 Task: Find connections with filter location Kishanganj with filter topic #creativitywith filter profile language German with filter current company Monginis Foods Pvt. Ltd. with filter school MVGR College of Engineering with filter industry Savings Institutions with filter service category Corporate Events with filter keywords title Information Security Analyst
Action: Mouse moved to (335, 214)
Screenshot: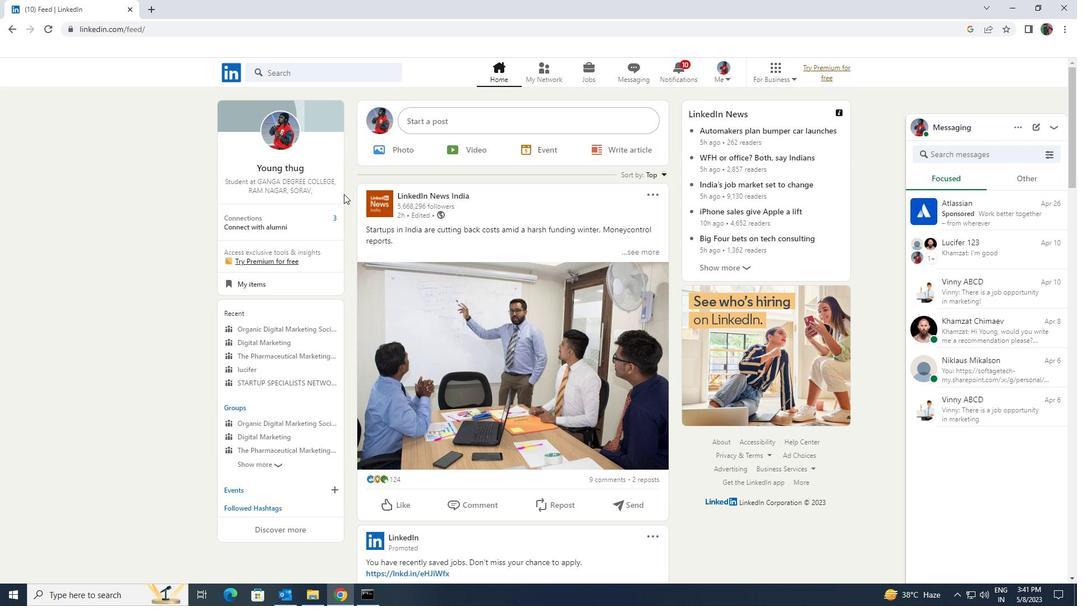 
Action: Mouse pressed left at (335, 214)
Screenshot: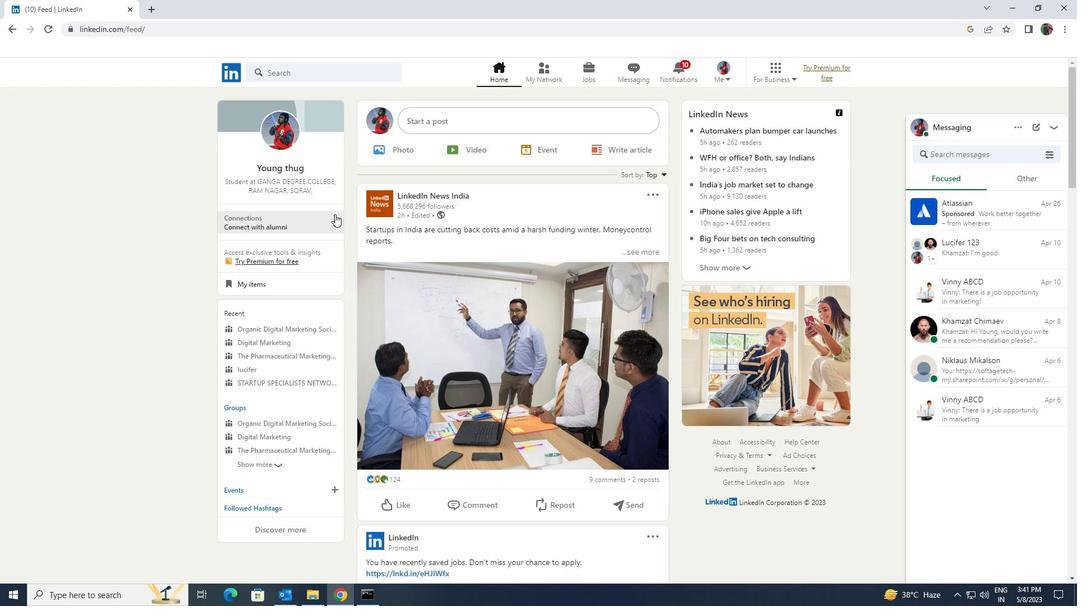 
Action: Mouse moved to (324, 134)
Screenshot: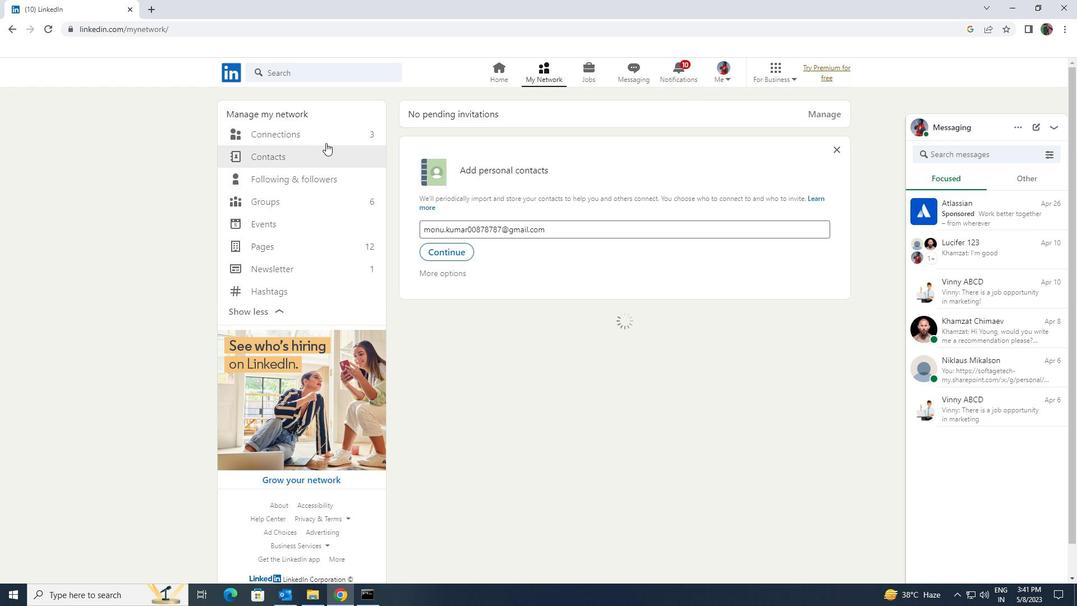 
Action: Mouse pressed left at (324, 134)
Screenshot: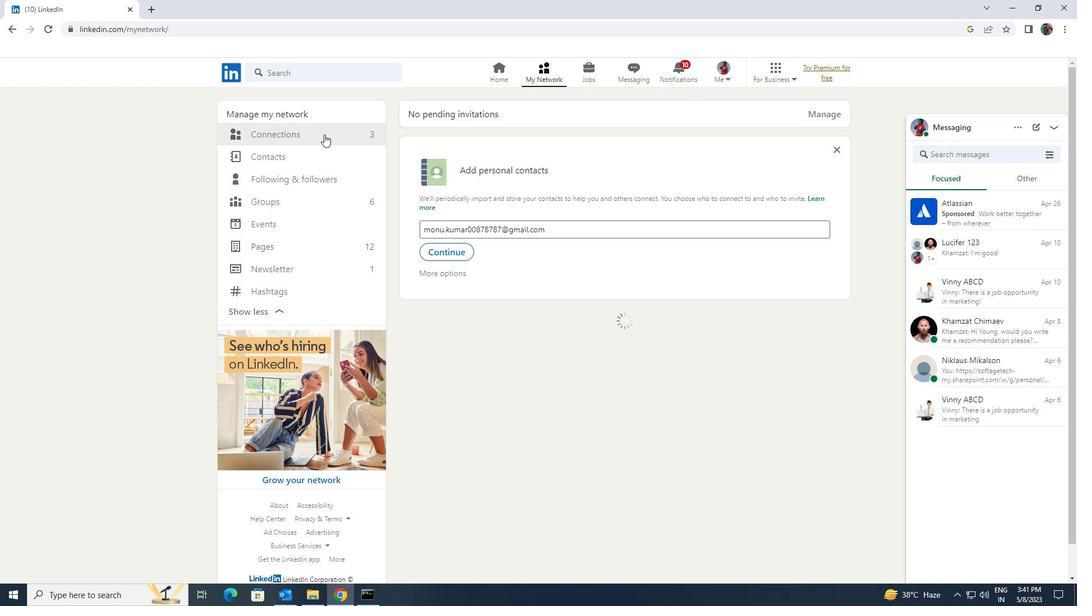 
Action: Mouse moved to (602, 130)
Screenshot: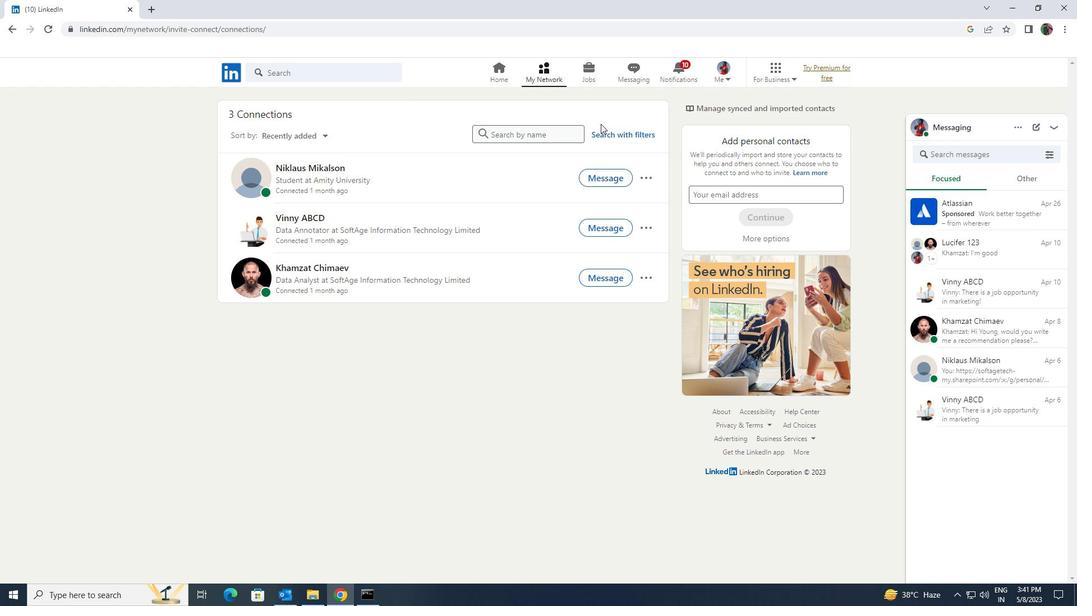 
Action: Mouse pressed left at (602, 130)
Screenshot: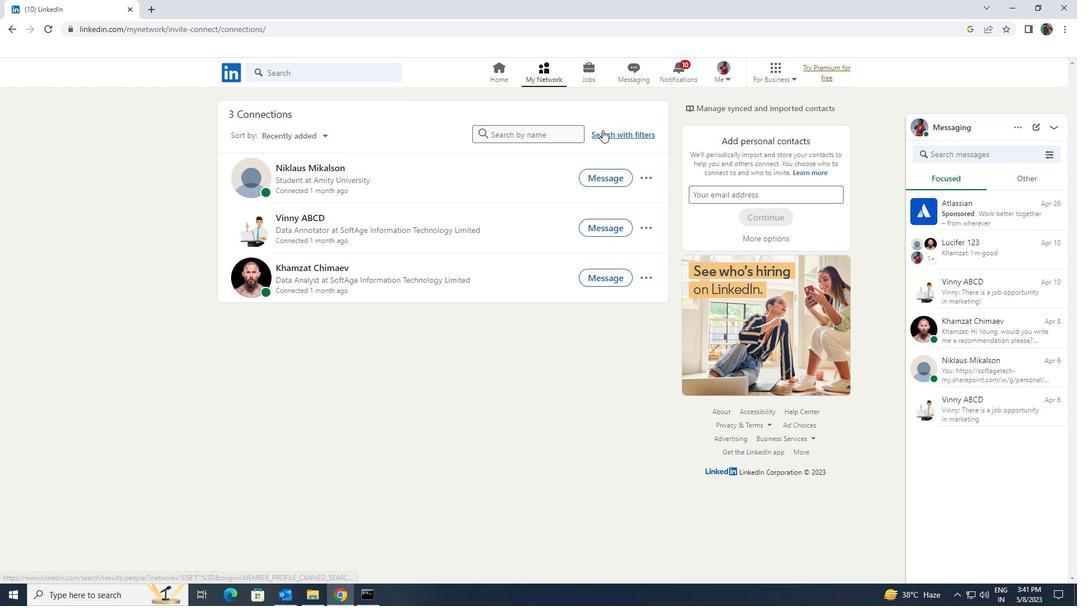 
Action: Mouse moved to (575, 106)
Screenshot: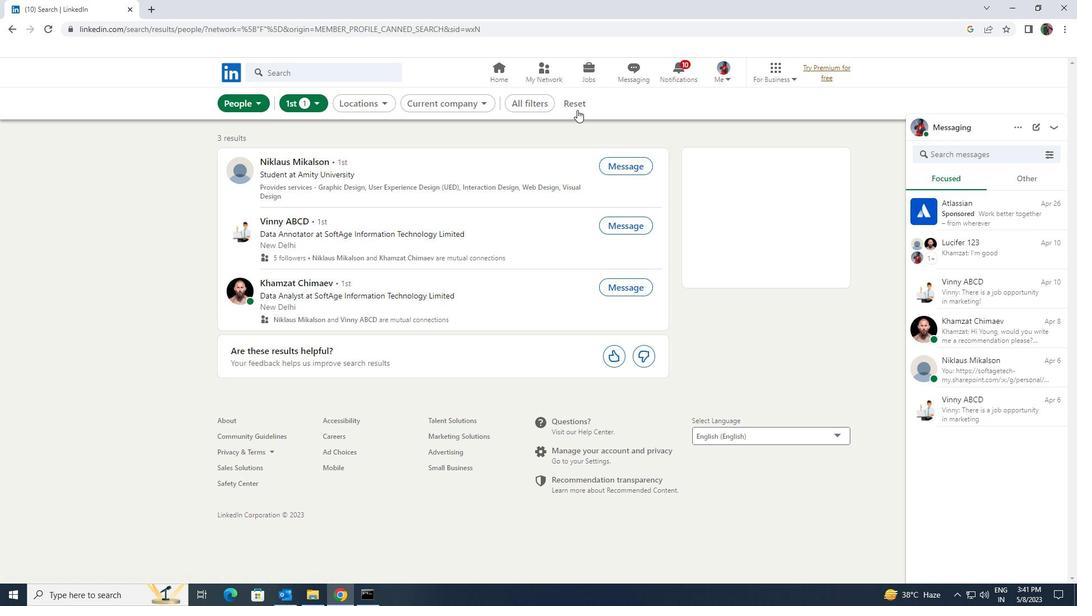 
Action: Mouse pressed left at (575, 106)
Screenshot: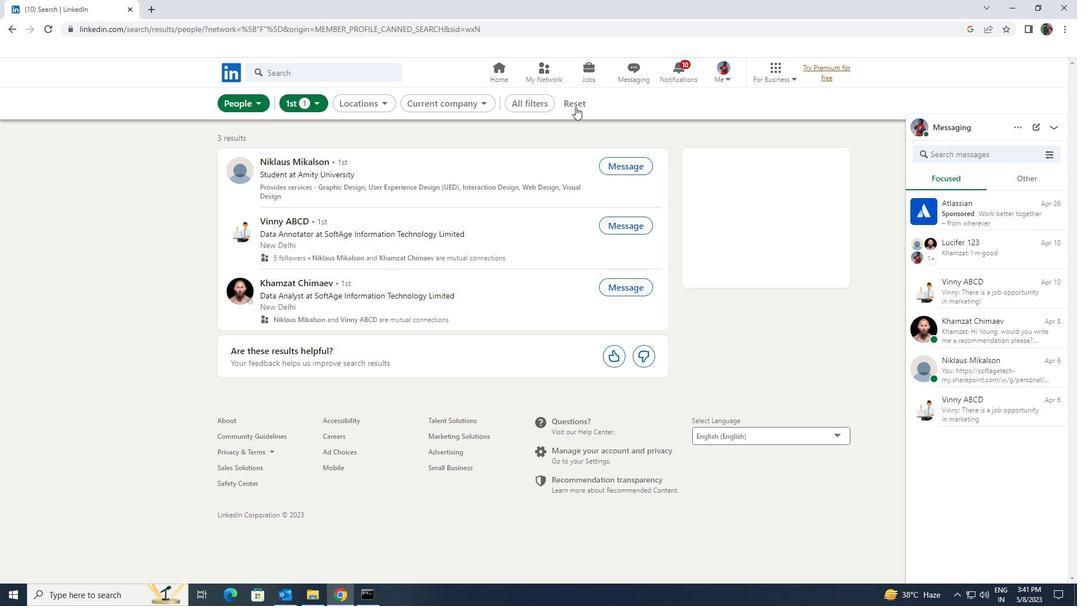
Action: Mouse moved to (557, 103)
Screenshot: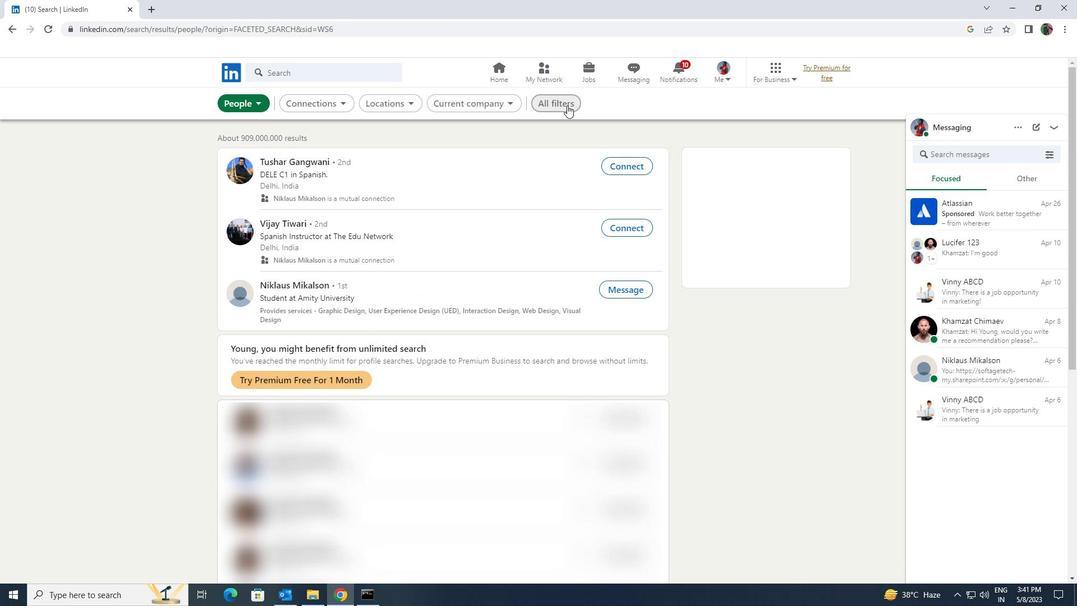 
Action: Mouse pressed left at (557, 103)
Screenshot: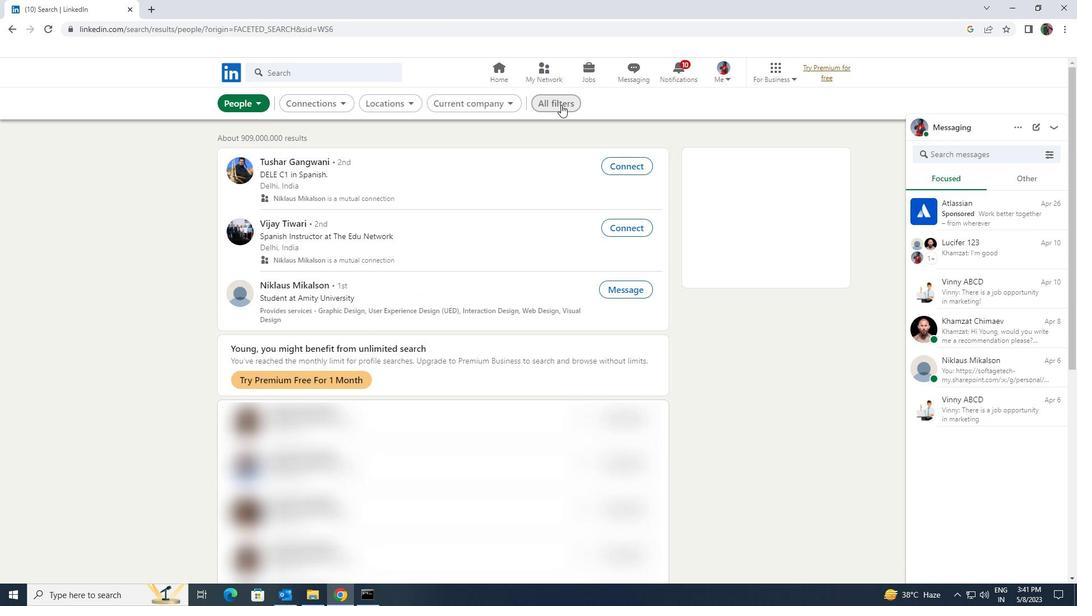 
Action: Mouse moved to (944, 444)
Screenshot: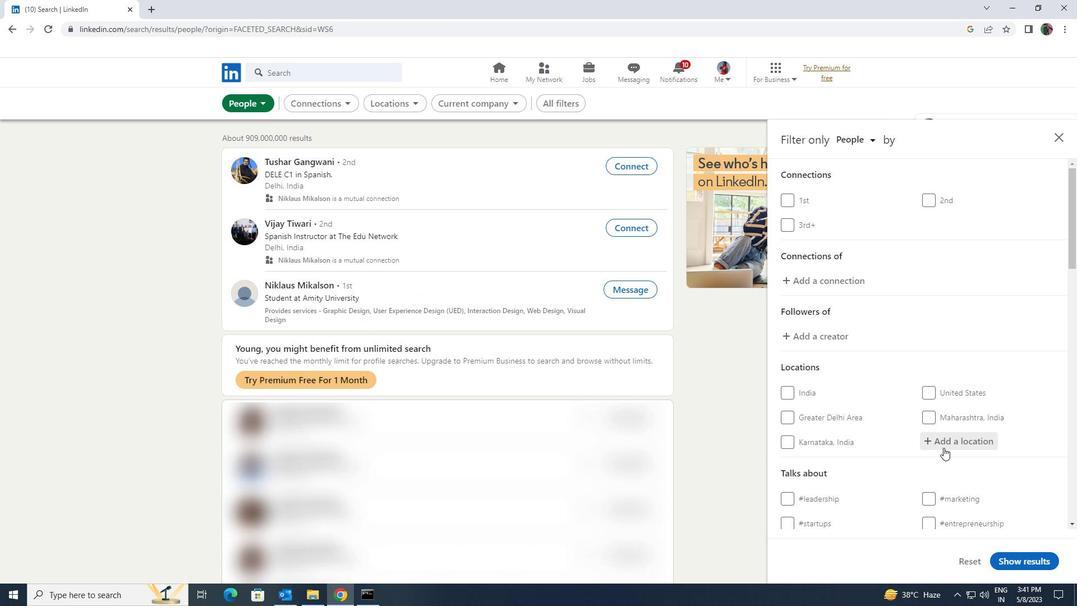 
Action: Mouse pressed left at (944, 444)
Screenshot: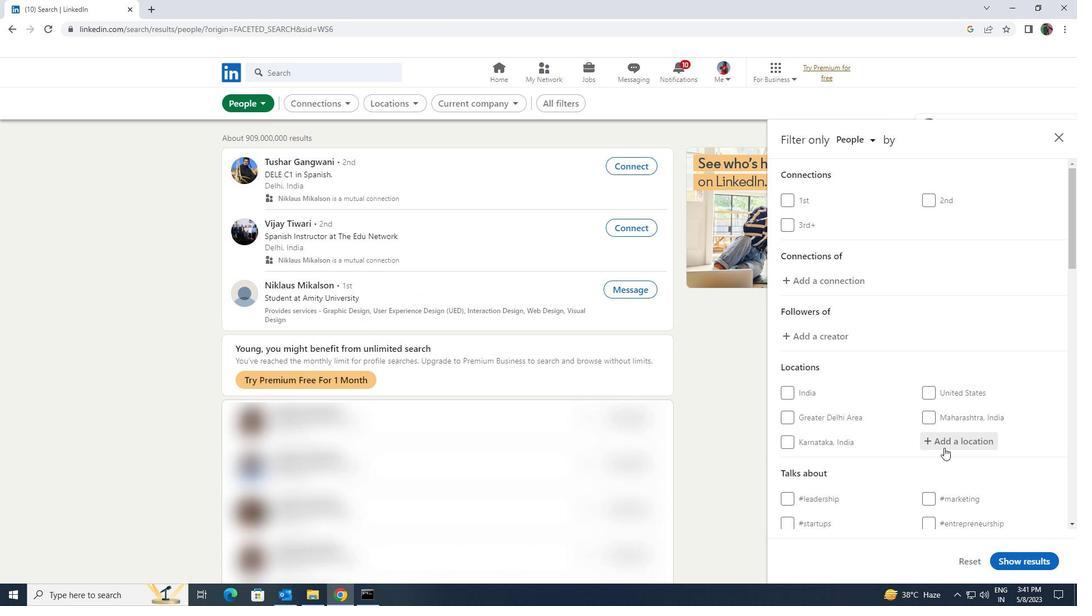 
Action: Key pressed <Key.shift>KISHANGANJ
Screenshot: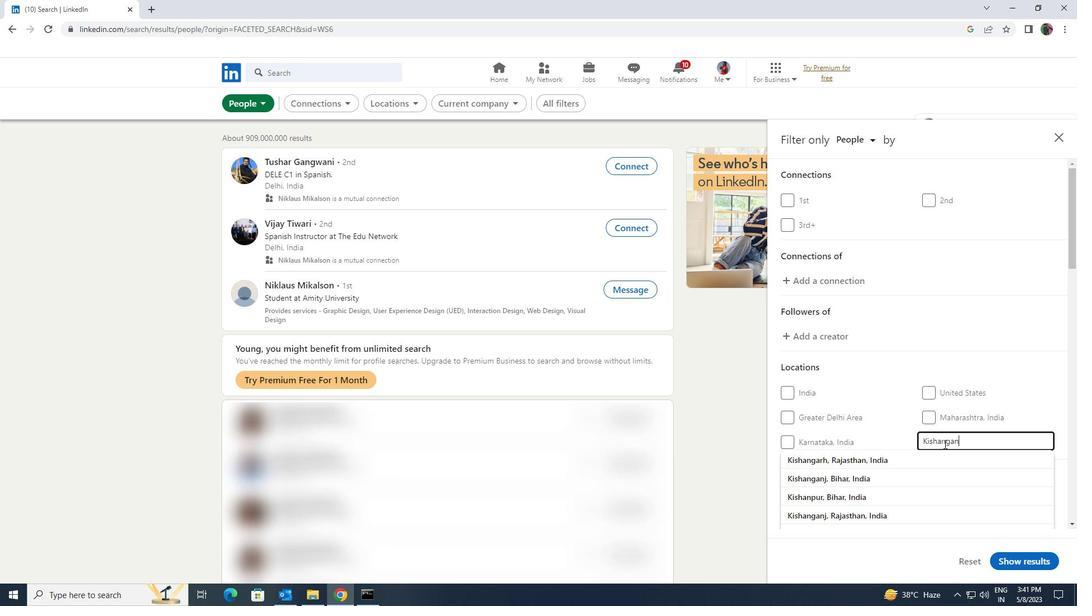 
Action: Mouse moved to (941, 456)
Screenshot: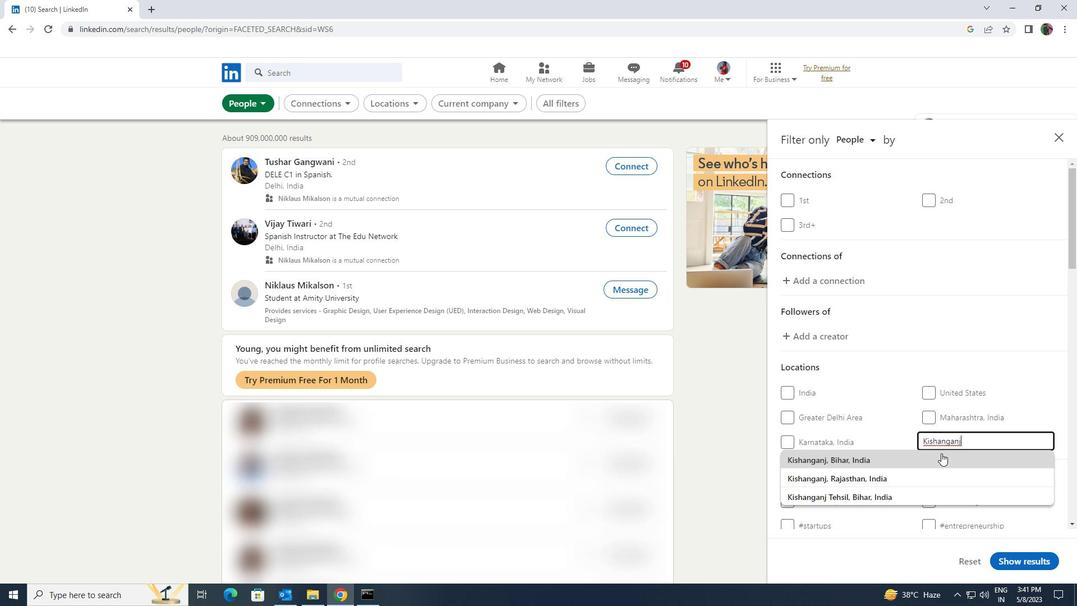 
Action: Mouse pressed left at (941, 456)
Screenshot: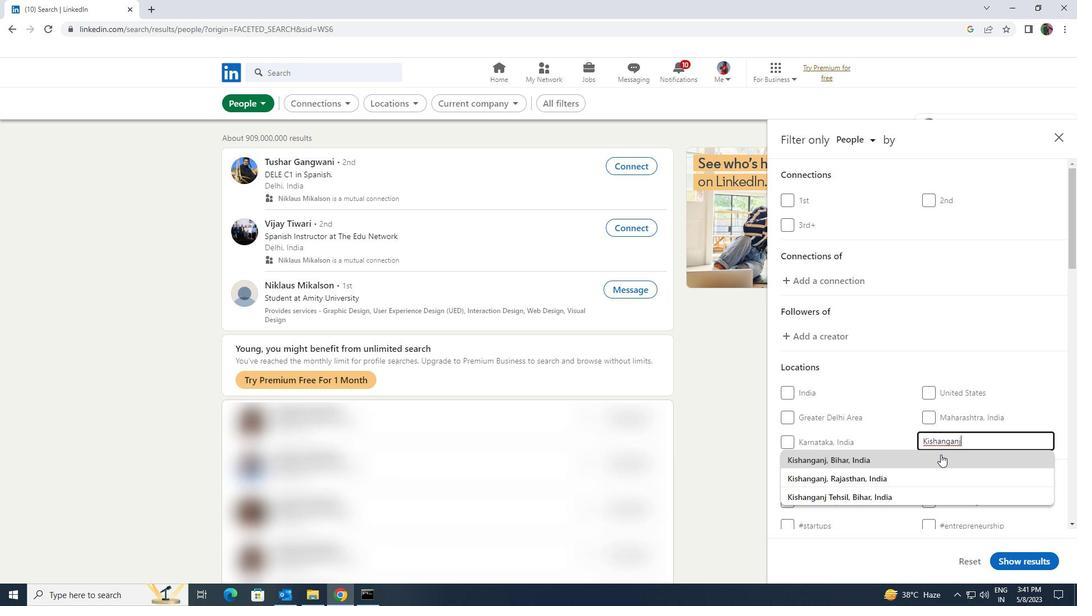 
Action: Mouse scrolled (941, 455) with delta (0, 0)
Screenshot: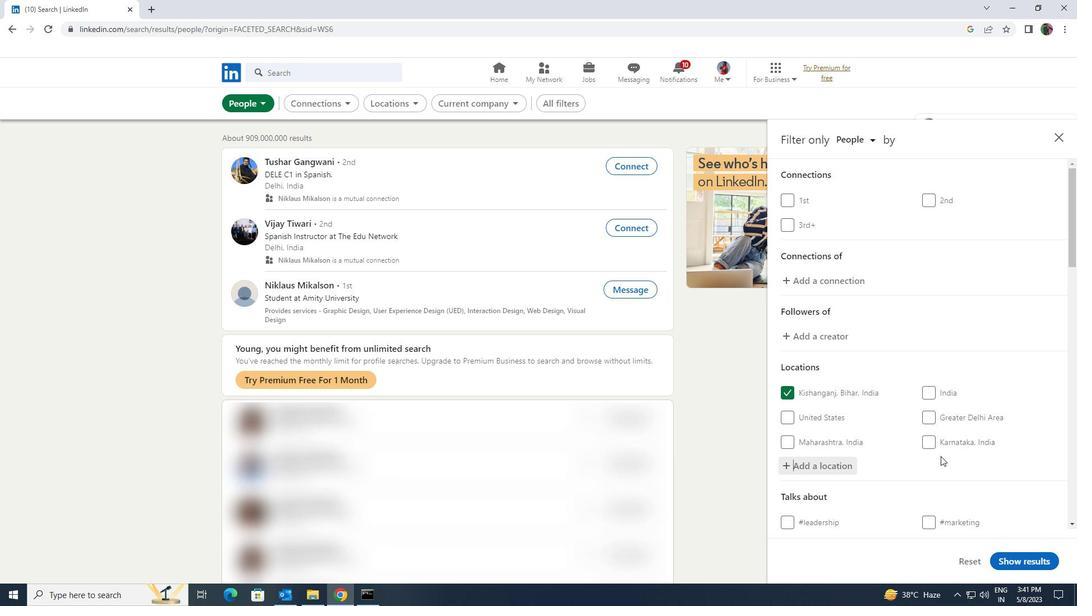 
Action: Mouse scrolled (941, 455) with delta (0, 0)
Screenshot: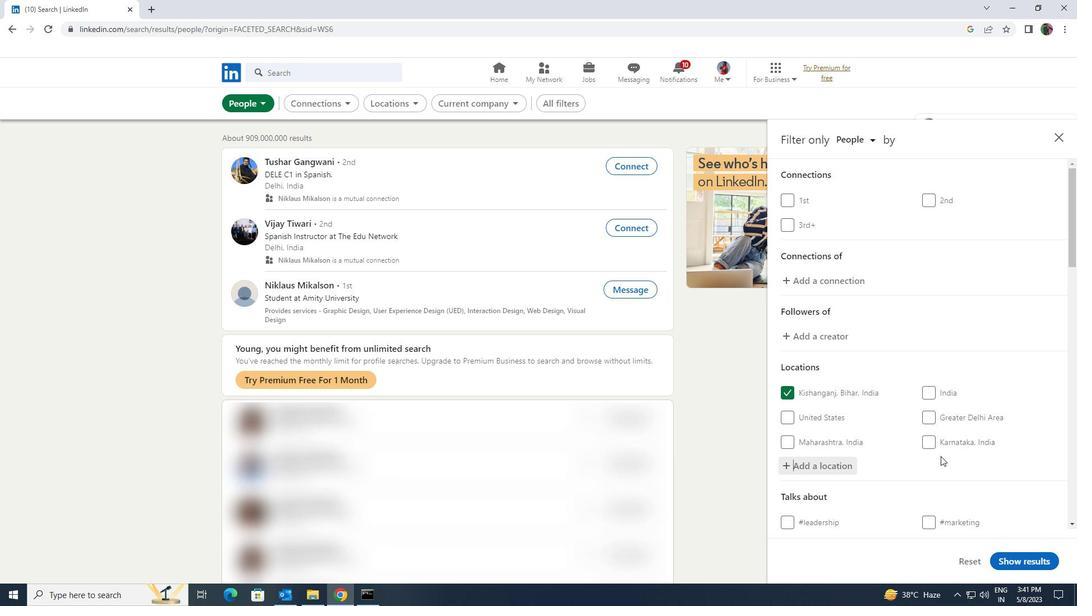
Action: Mouse scrolled (941, 455) with delta (0, 0)
Screenshot: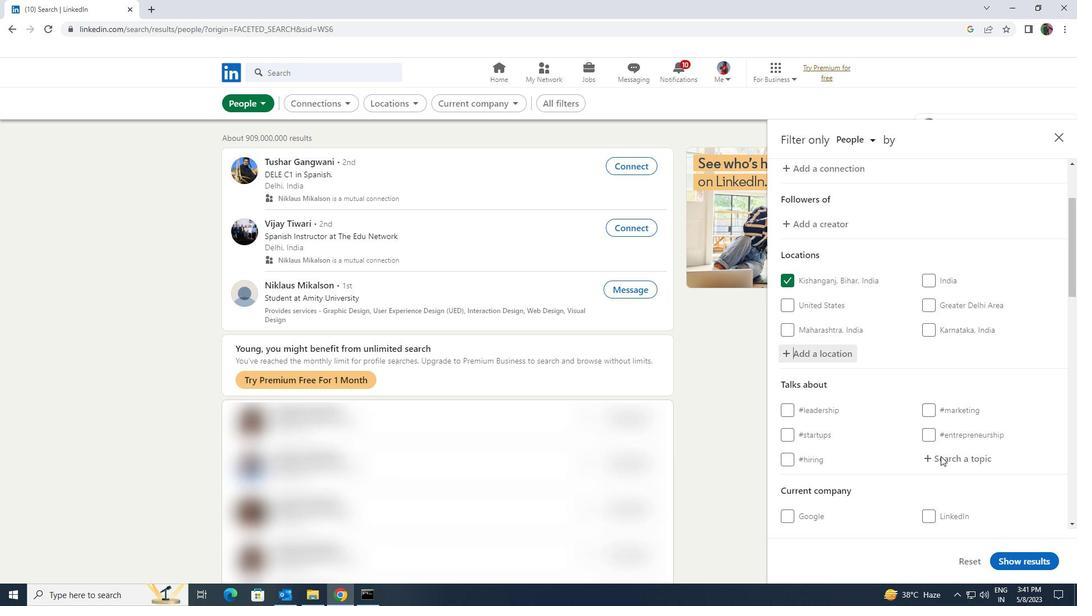 
Action: Mouse scrolled (941, 455) with delta (0, 0)
Screenshot: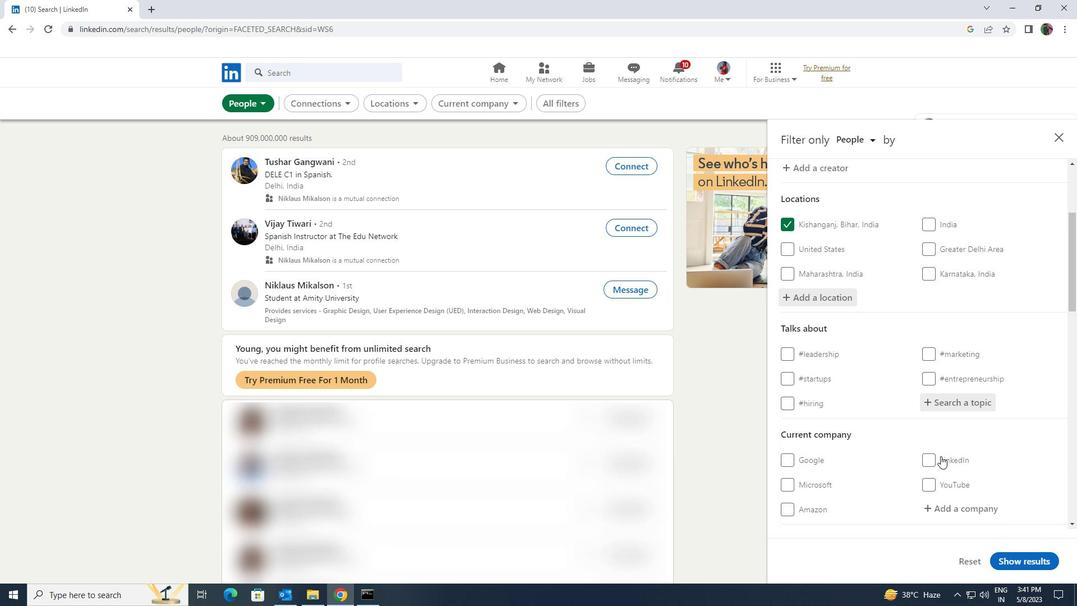 
Action: Mouse moved to (946, 339)
Screenshot: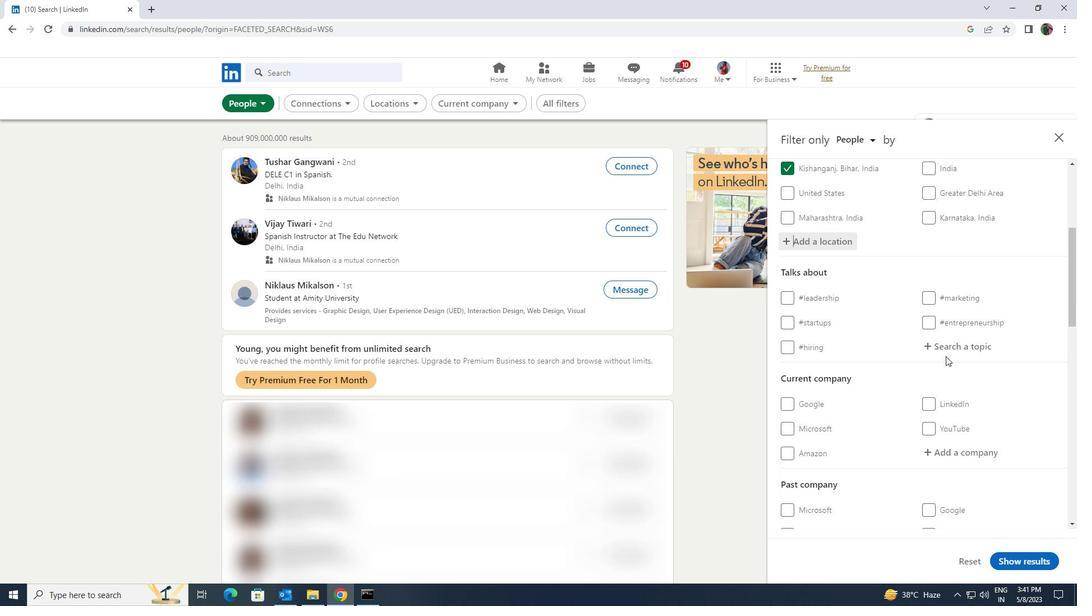 
Action: Mouse pressed left at (946, 339)
Screenshot: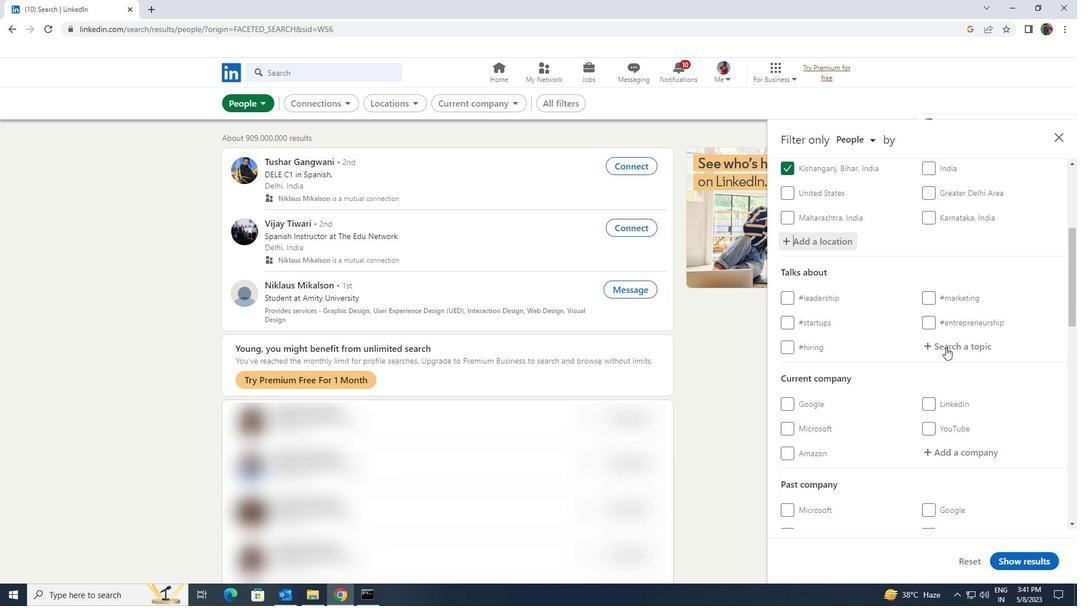 
Action: Key pressed <Key.shift>CREATIVITY
Screenshot: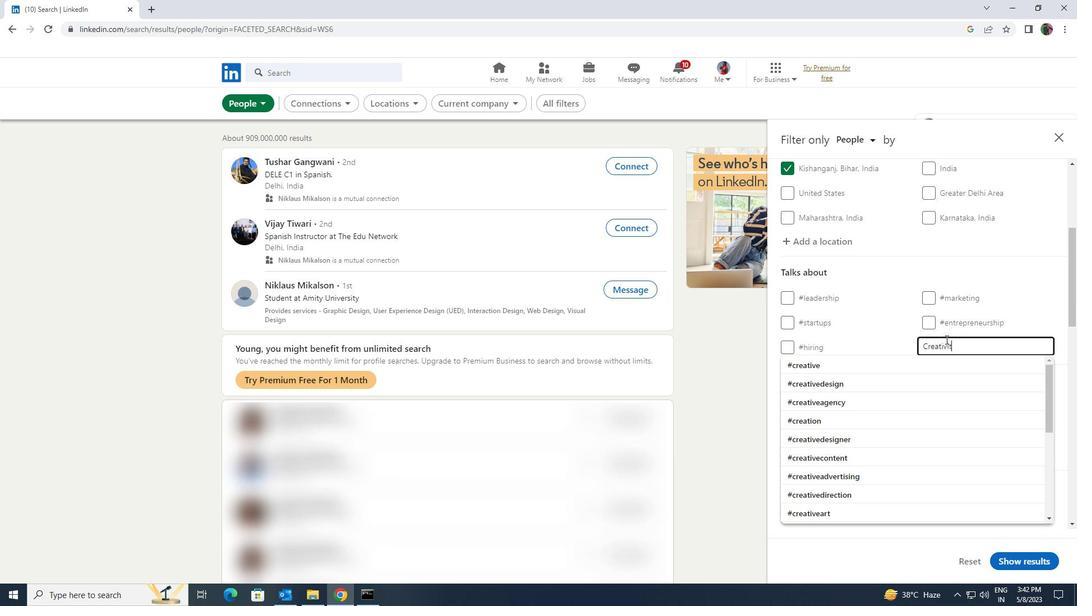 
Action: Mouse moved to (942, 358)
Screenshot: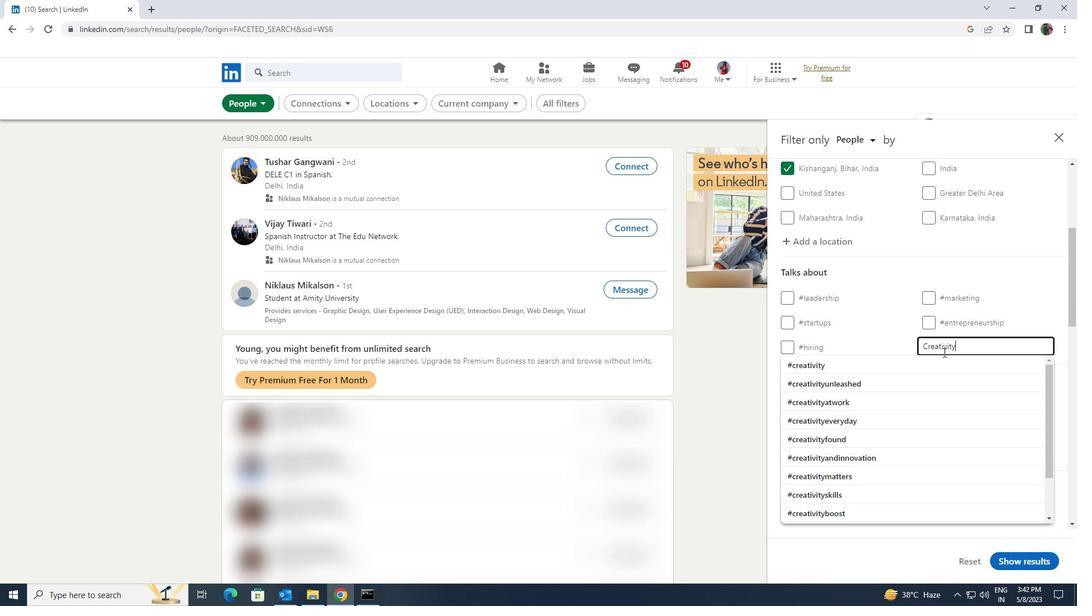 
Action: Mouse pressed left at (942, 358)
Screenshot: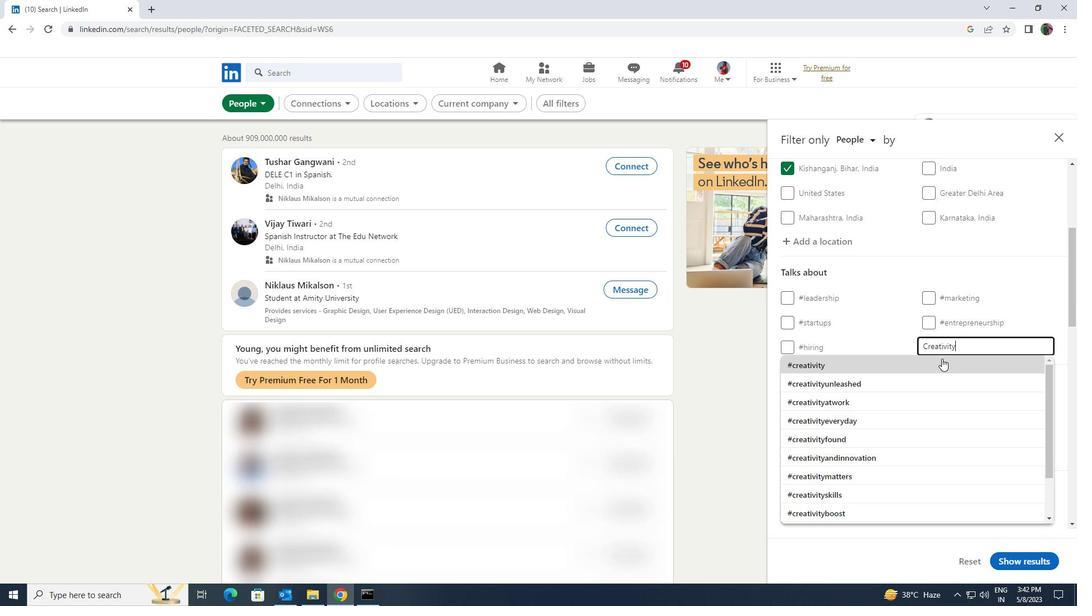 
Action: Mouse scrolled (942, 358) with delta (0, 0)
Screenshot: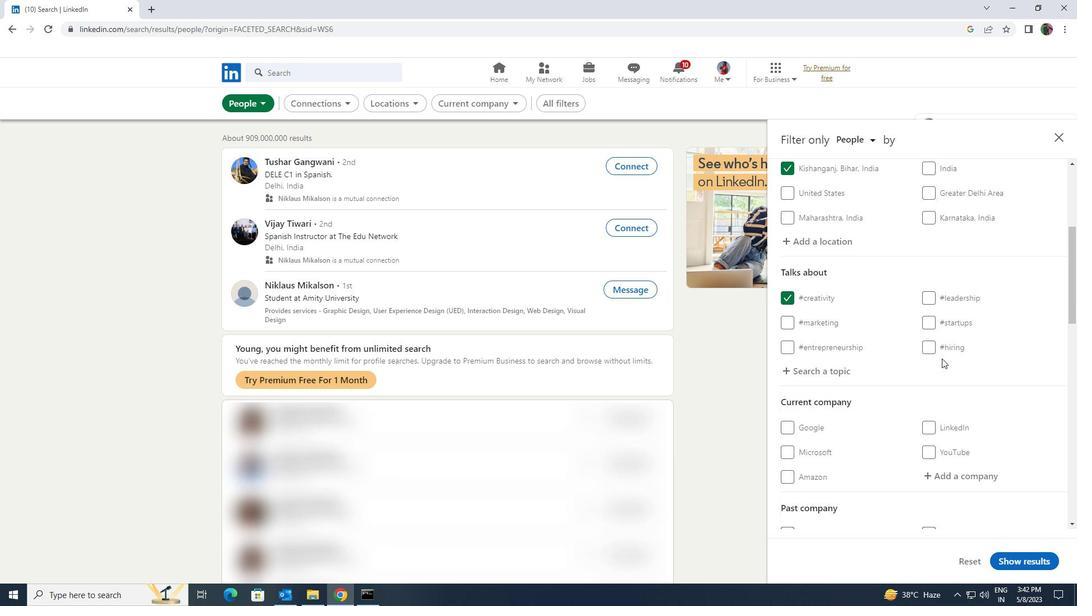 
Action: Mouse scrolled (942, 358) with delta (0, 0)
Screenshot: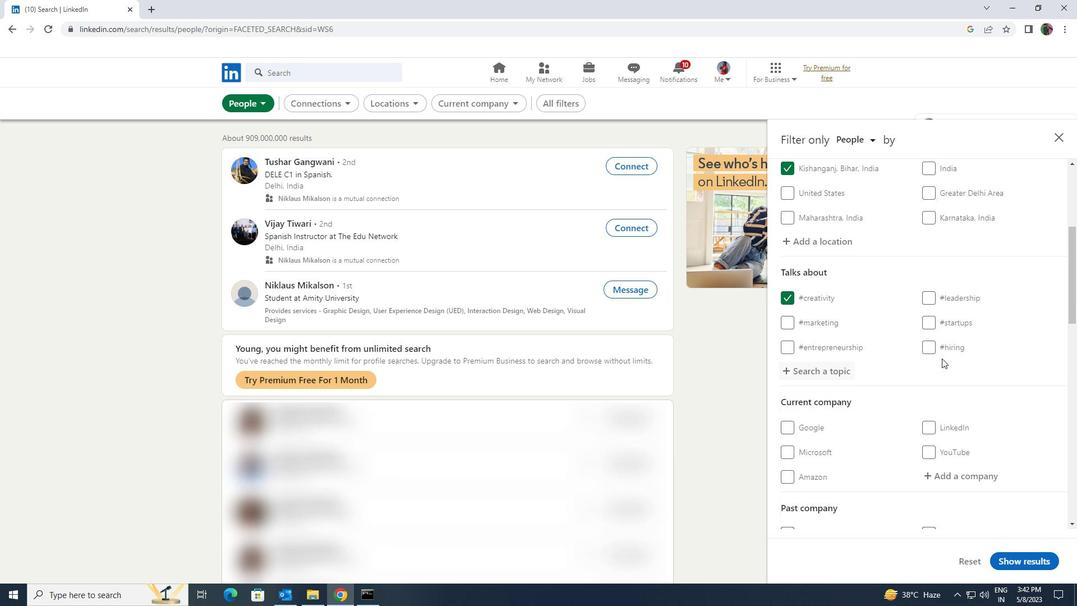 
Action: Mouse scrolled (942, 358) with delta (0, 0)
Screenshot: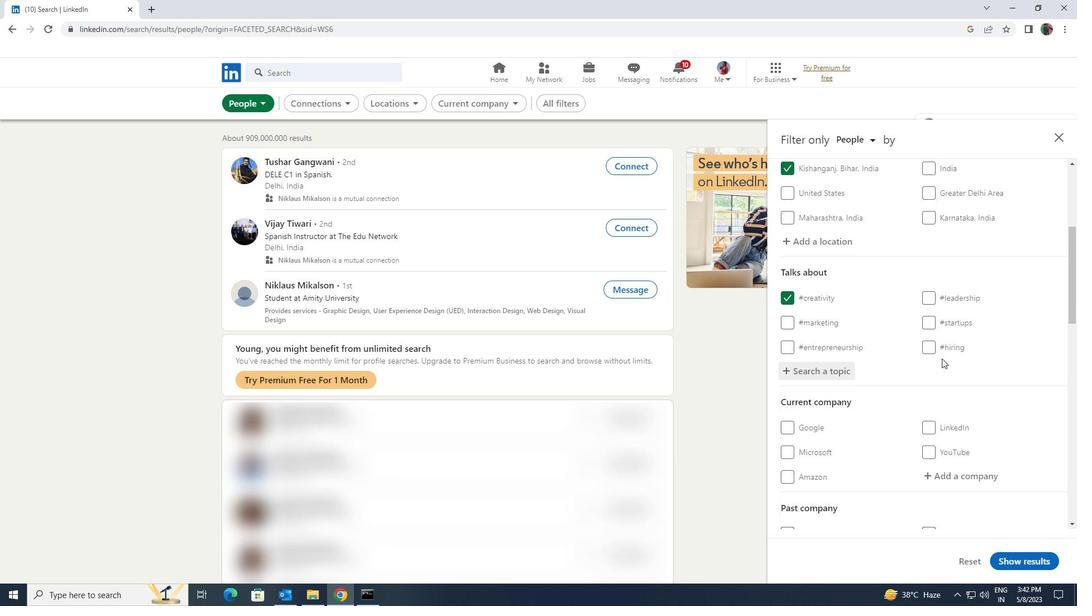 
Action: Mouse scrolled (942, 358) with delta (0, 0)
Screenshot: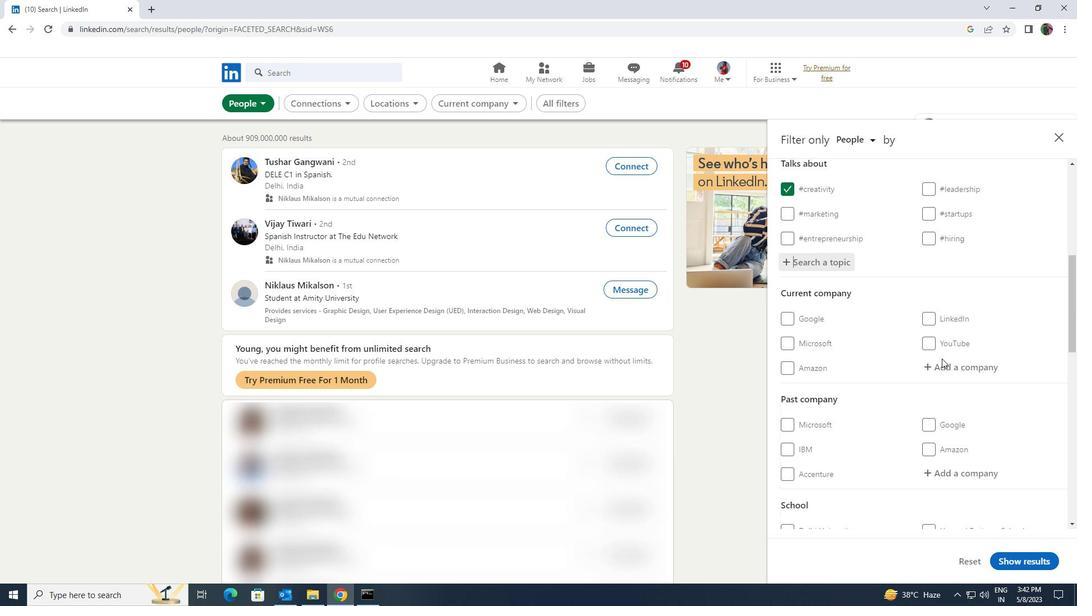 
Action: Mouse scrolled (942, 358) with delta (0, 0)
Screenshot: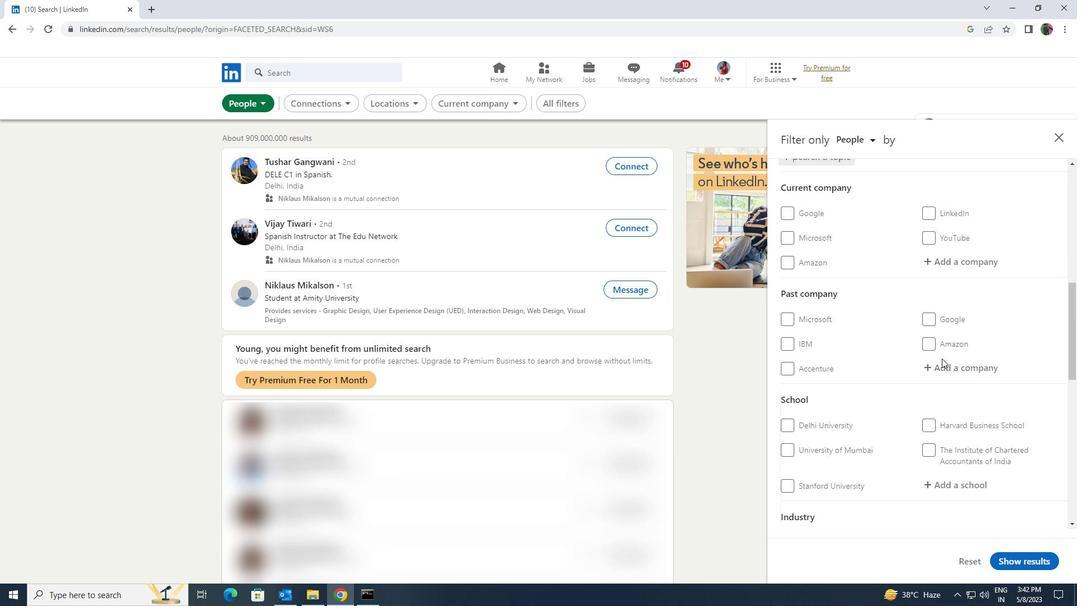
Action: Mouse scrolled (942, 358) with delta (0, 0)
Screenshot: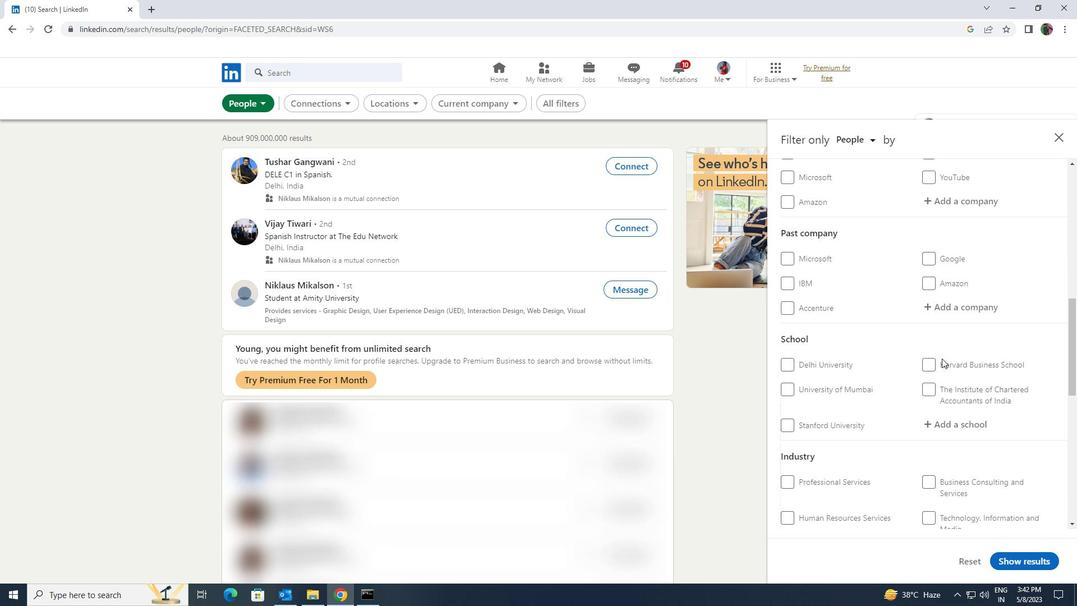 
Action: Mouse scrolled (942, 358) with delta (0, 0)
Screenshot: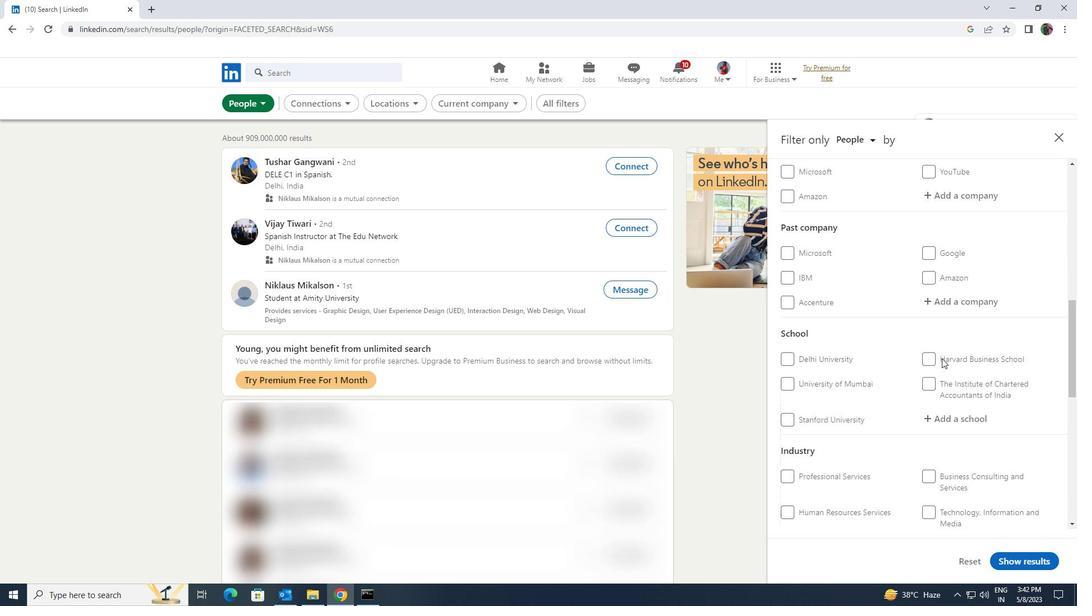 
Action: Mouse scrolled (942, 358) with delta (0, 0)
Screenshot: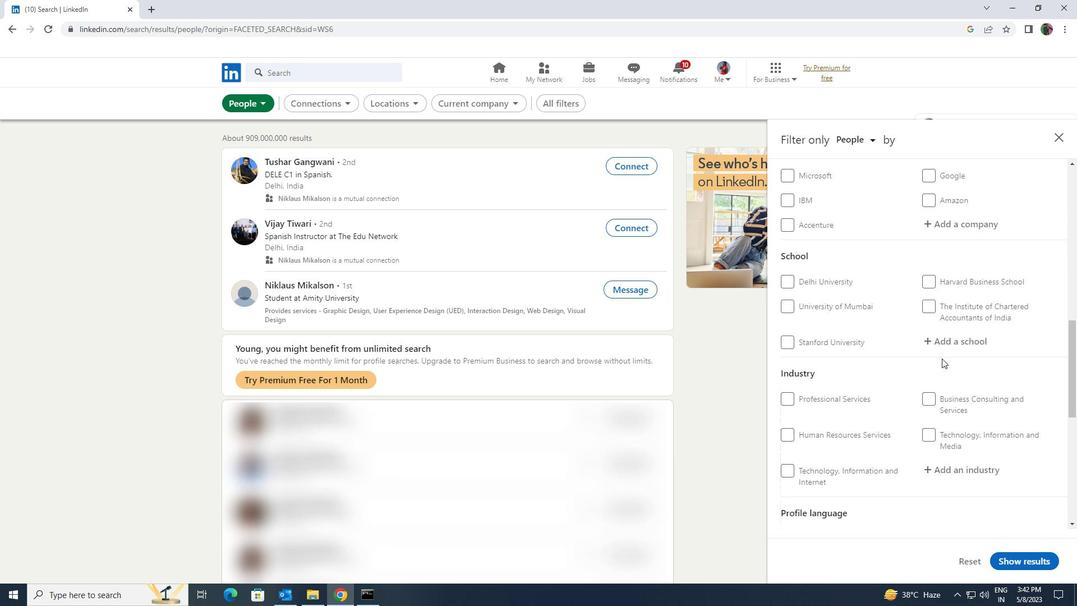
Action: Mouse scrolled (942, 358) with delta (0, 0)
Screenshot: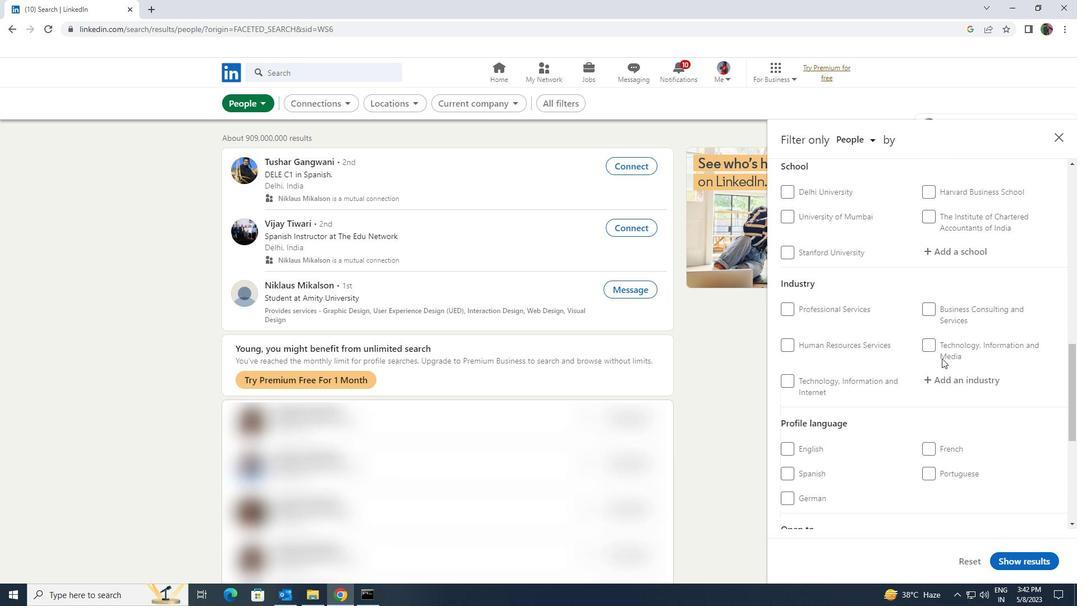 
Action: Mouse scrolled (942, 358) with delta (0, 0)
Screenshot: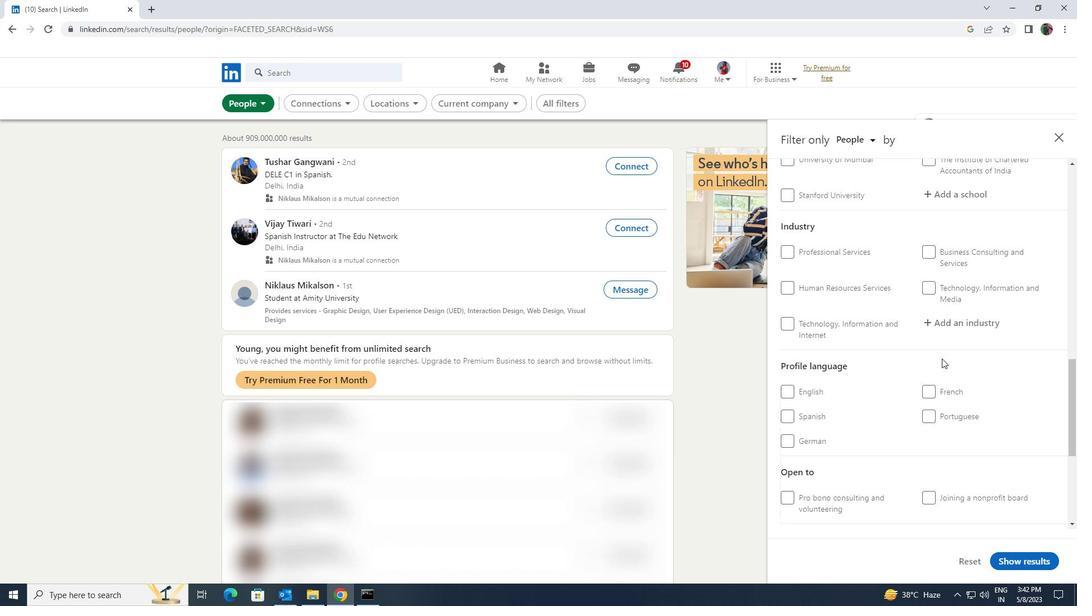 
Action: Mouse scrolled (942, 358) with delta (0, 0)
Screenshot: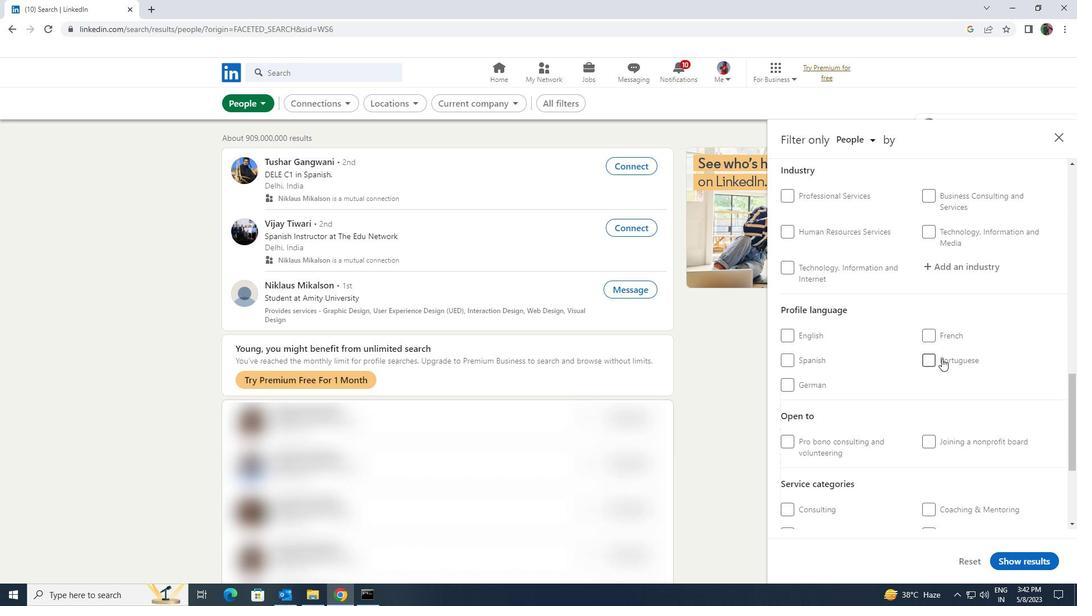 
Action: Mouse moved to (785, 328)
Screenshot: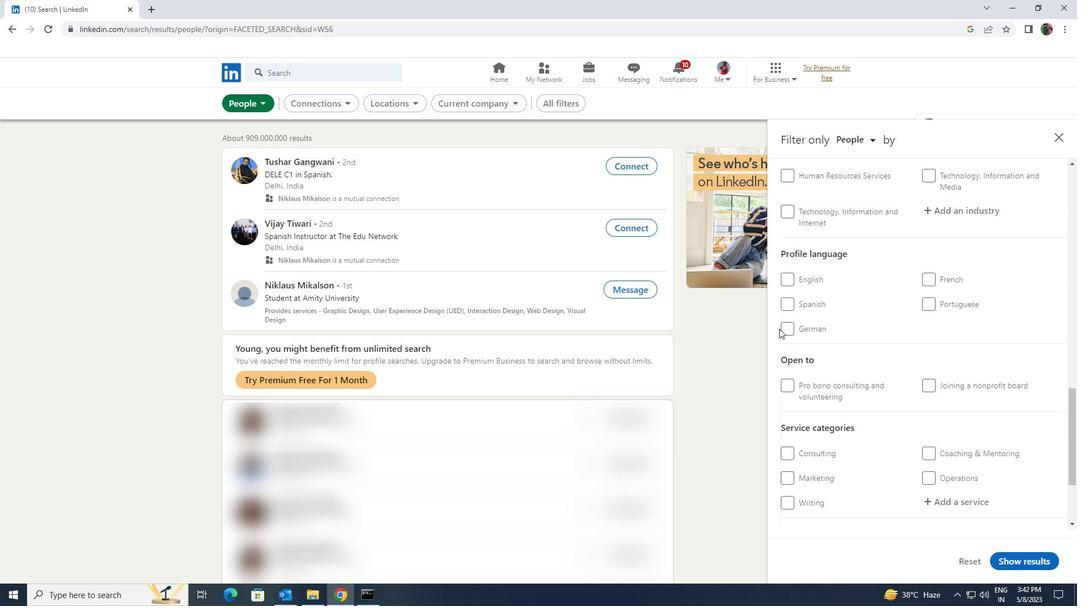 
Action: Mouse pressed left at (785, 328)
Screenshot: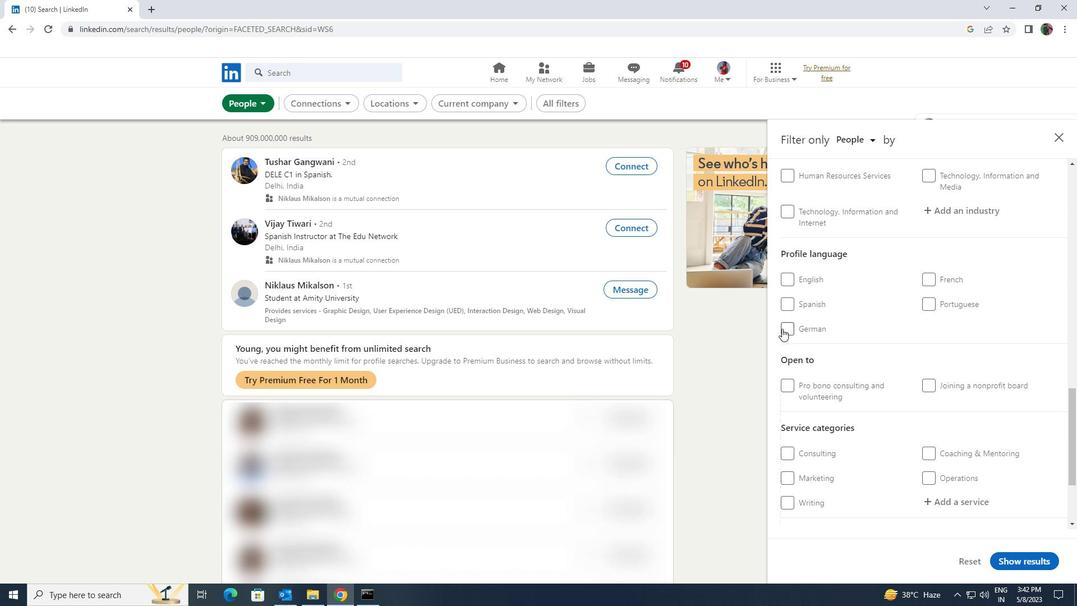 
Action: Mouse moved to (868, 354)
Screenshot: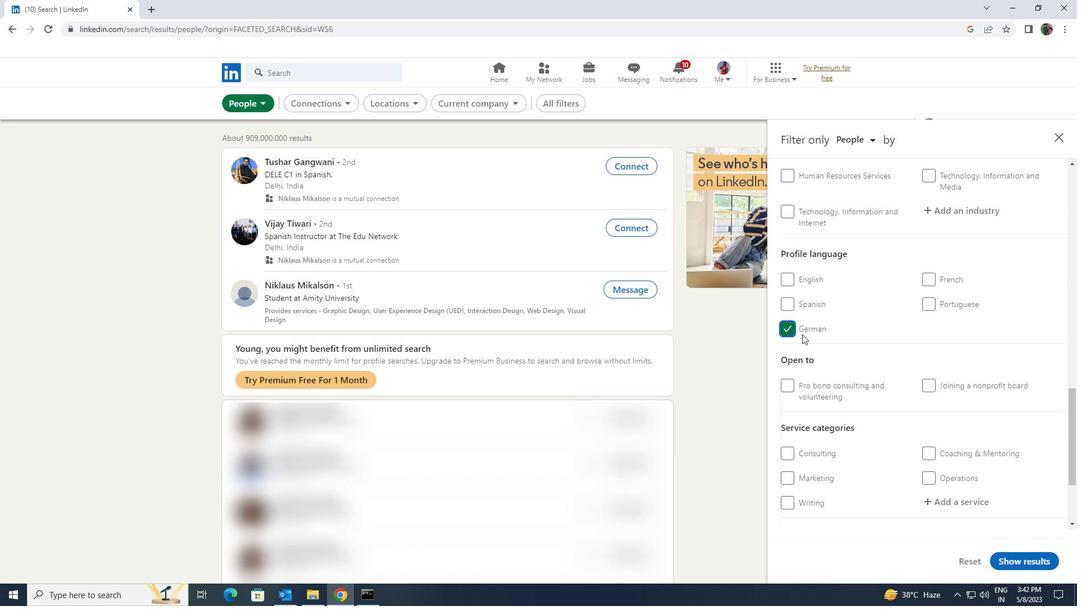 
Action: Mouse scrolled (868, 355) with delta (0, 0)
Screenshot: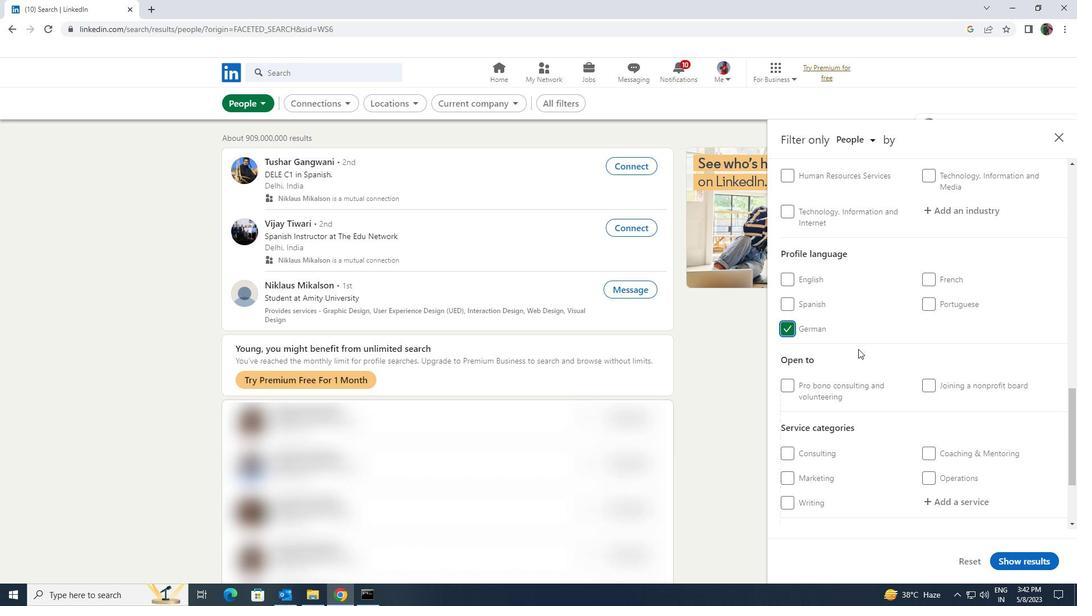 
Action: Mouse scrolled (868, 355) with delta (0, 0)
Screenshot: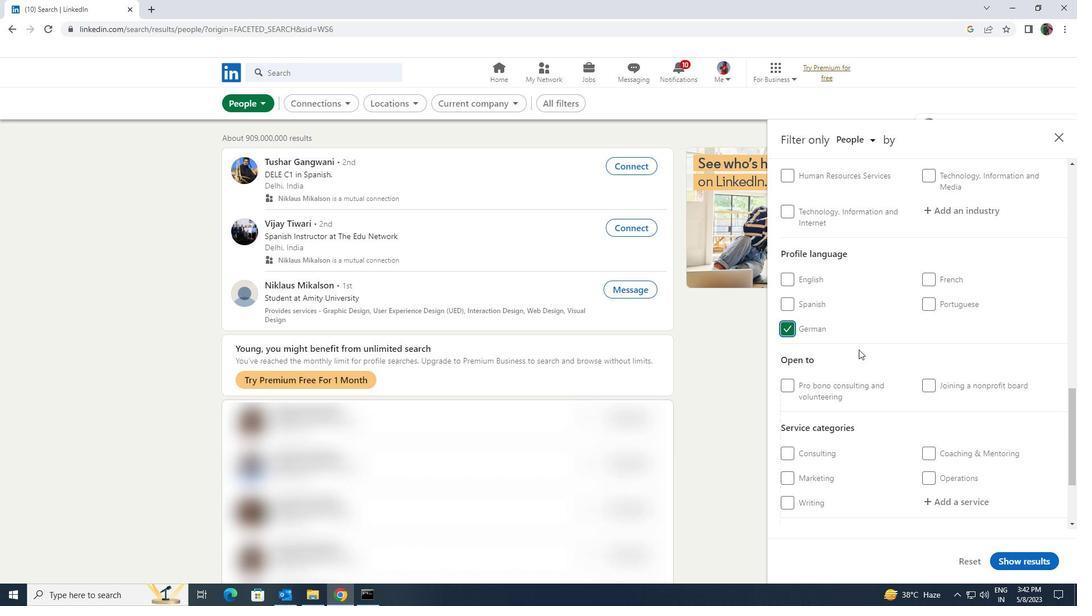 
Action: Mouse scrolled (868, 355) with delta (0, 0)
Screenshot: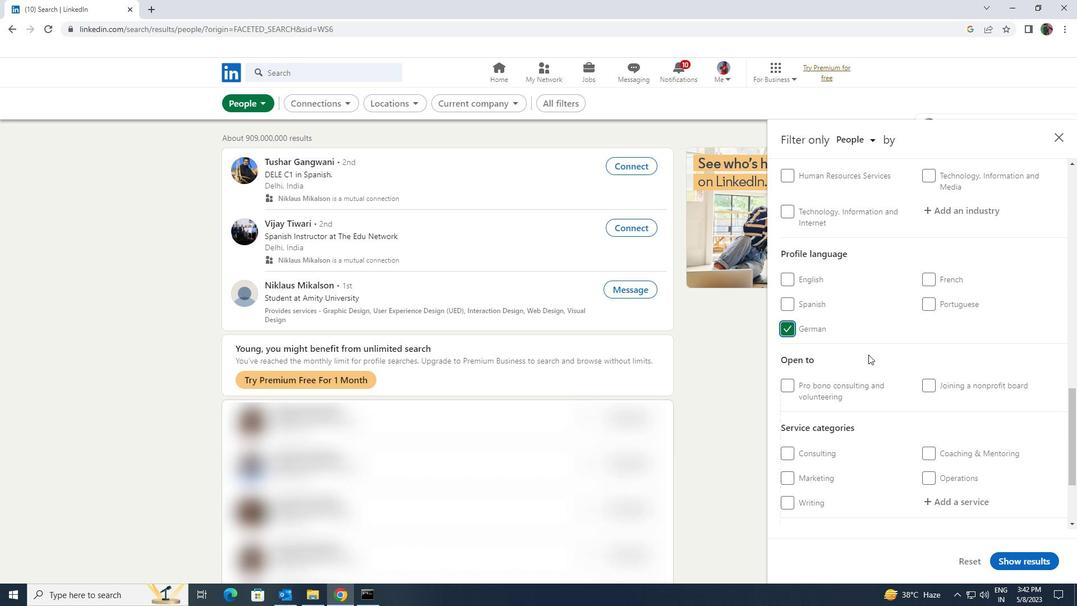 
Action: Mouse moved to (868, 355)
Screenshot: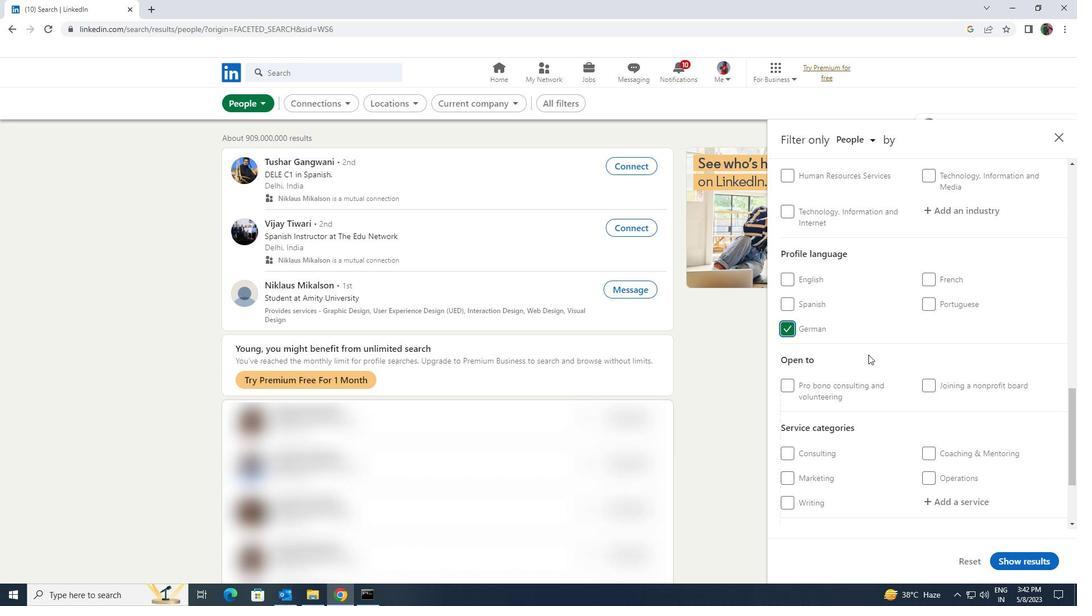 
Action: Mouse scrolled (868, 355) with delta (0, 0)
Screenshot: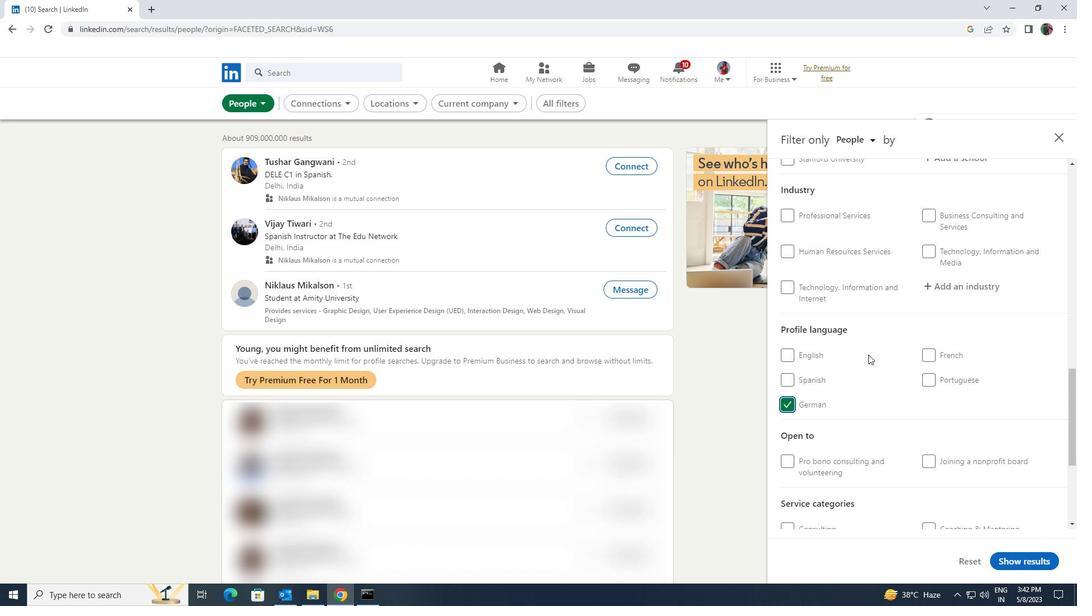 
Action: Mouse scrolled (868, 355) with delta (0, 0)
Screenshot: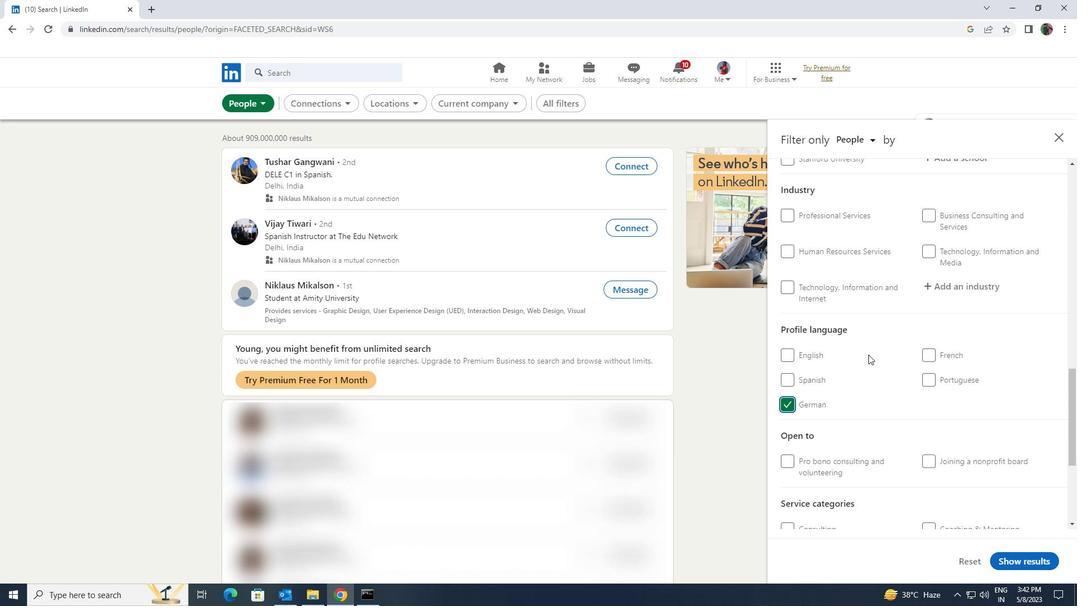 
Action: Mouse scrolled (868, 355) with delta (0, 0)
Screenshot: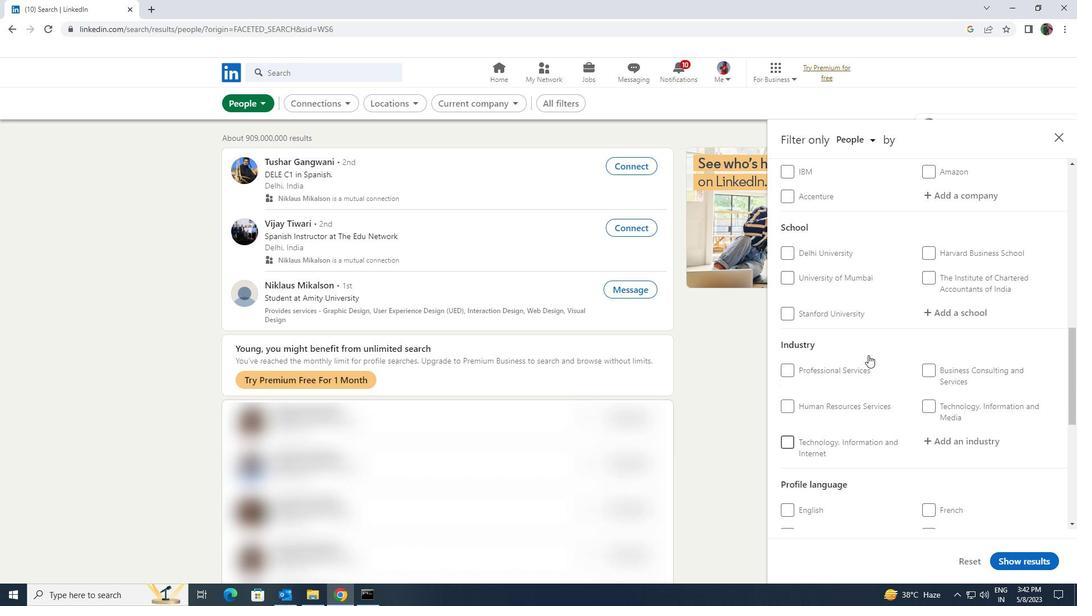 
Action: Mouse scrolled (868, 355) with delta (0, 0)
Screenshot: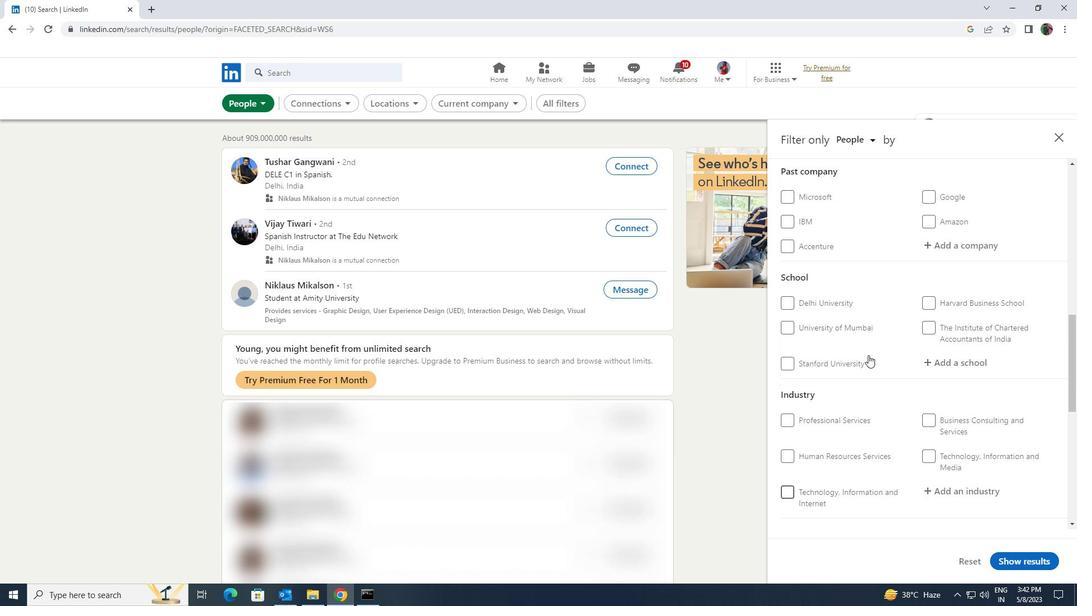 
Action: Mouse scrolled (868, 355) with delta (0, 0)
Screenshot: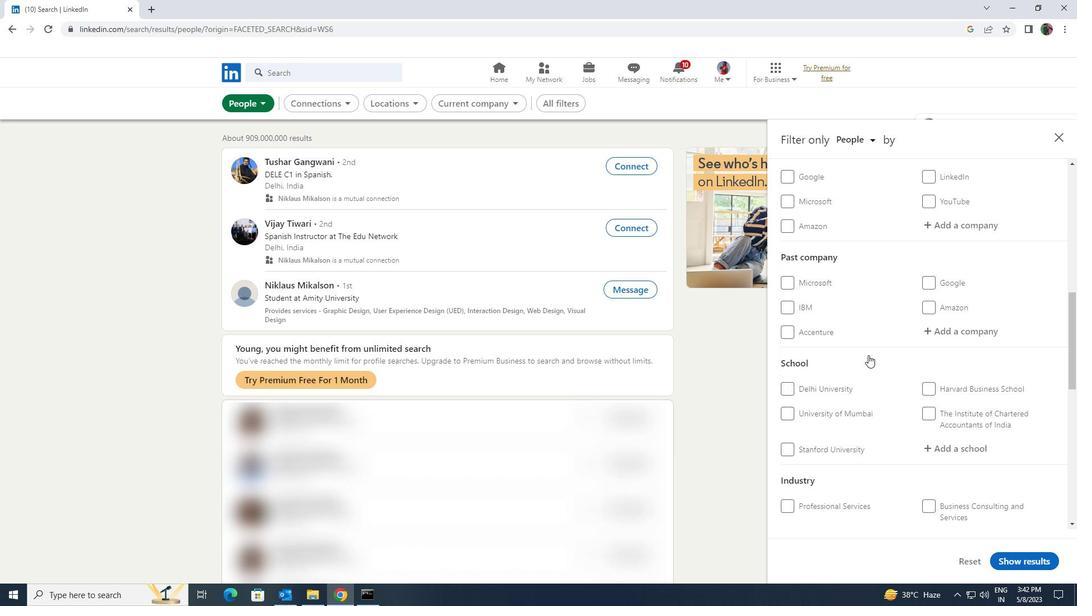 
Action: Mouse scrolled (868, 355) with delta (0, 0)
Screenshot: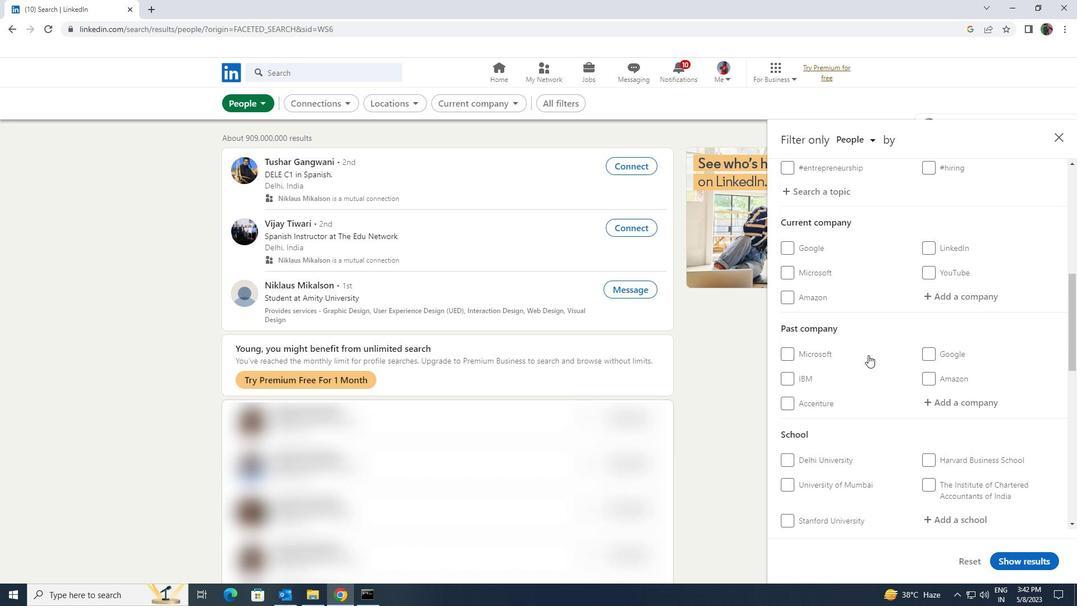 
Action: Mouse moved to (938, 366)
Screenshot: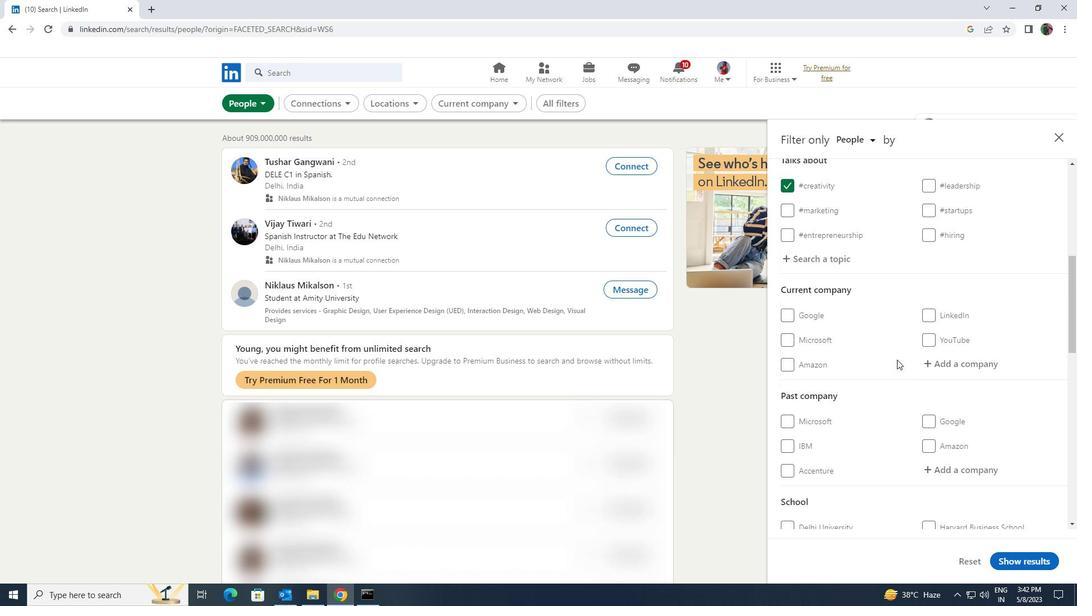 
Action: Mouse pressed left at (938, 366)
Screenshot: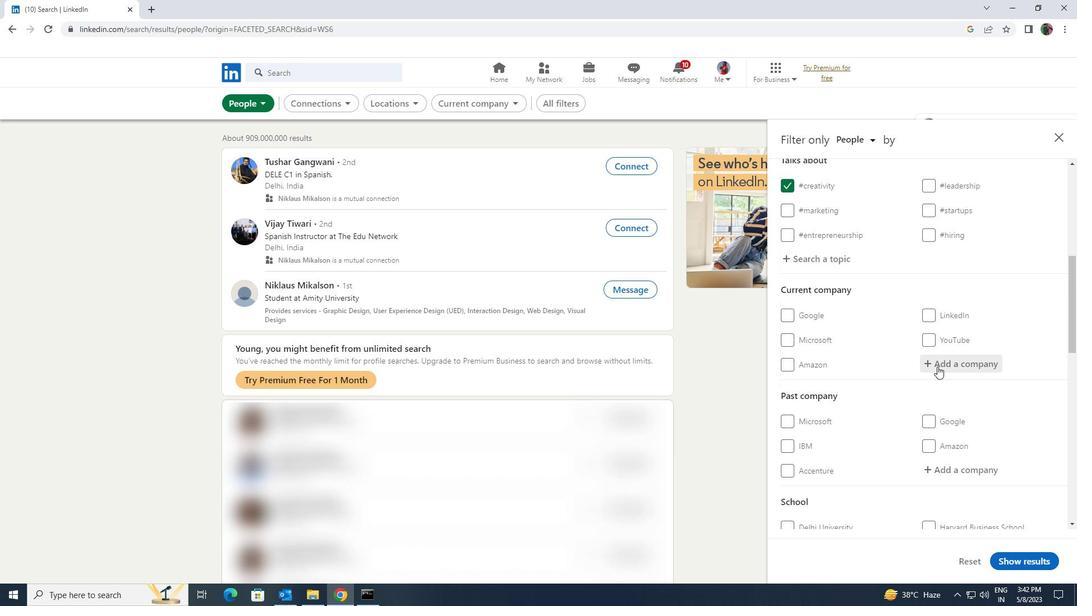 
Action: Key pressed <Key.shift><Key.shift><Key.shift><Key.shift>MONGINI
Screenshot: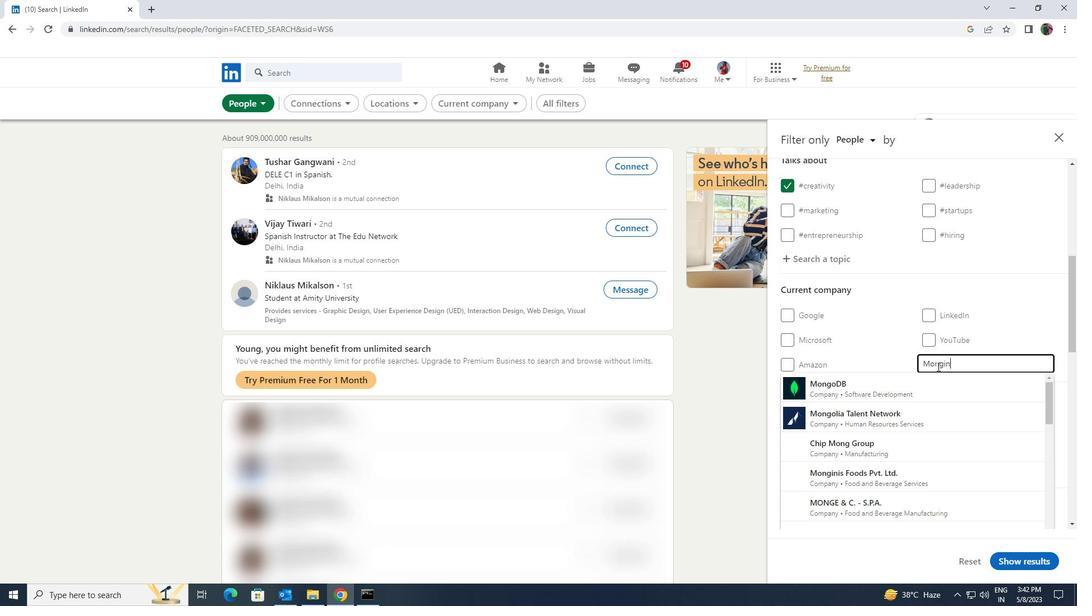 
Action: Mouse moved to (939, 380)
Screenshot: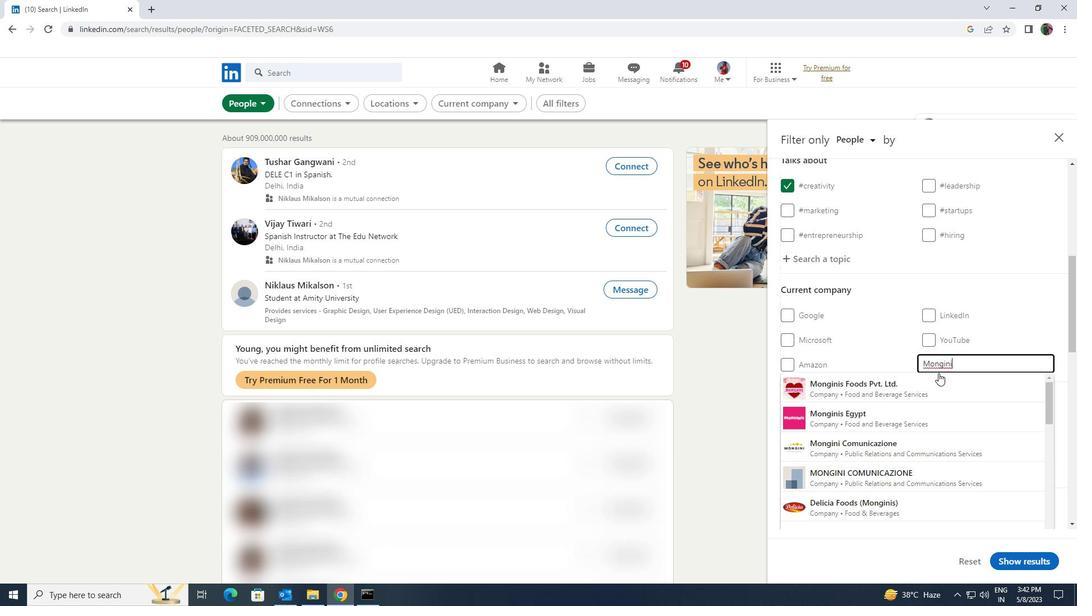 
Action: Mouse pressed left at (939, 380)
Screenshot: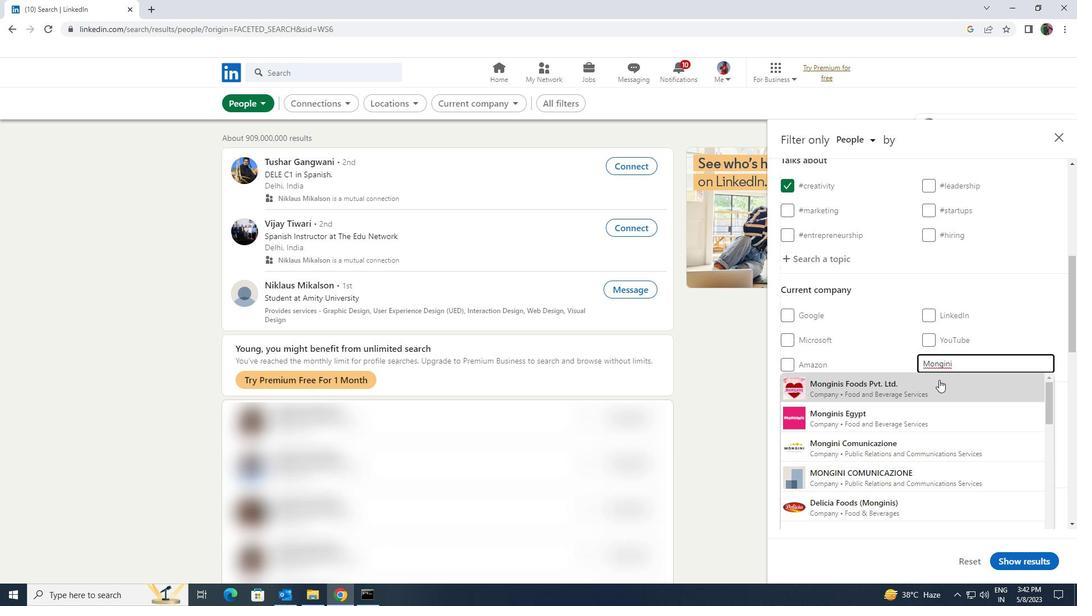 
Action: Mouse scrolled (939, 379) with delta (0, 0)
Screenshot: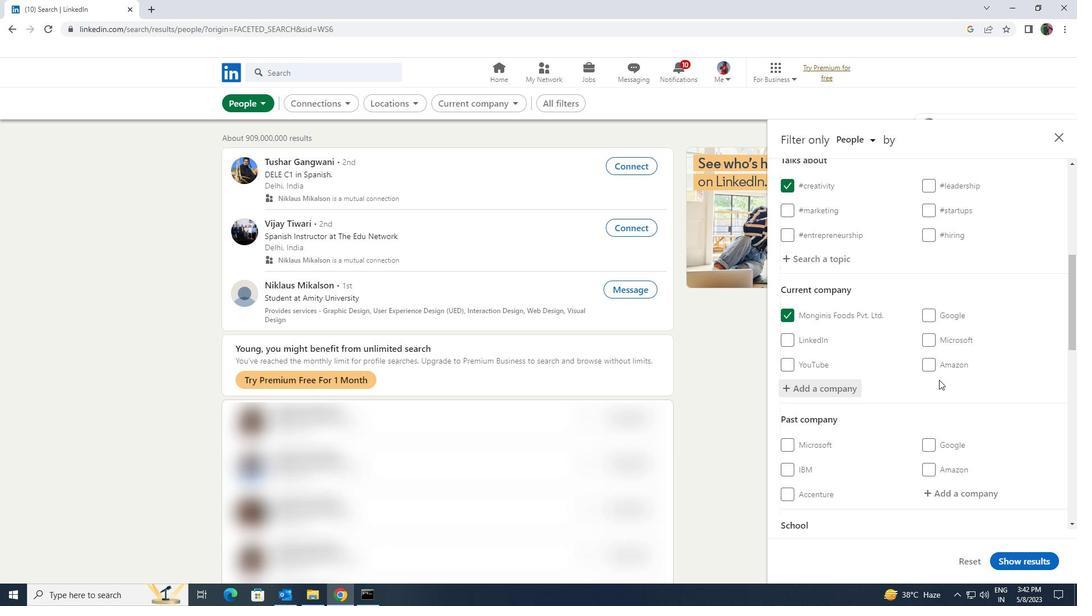 
Action: Mouse scrolled (939, 379) with delta (0, 0)
Screenshot: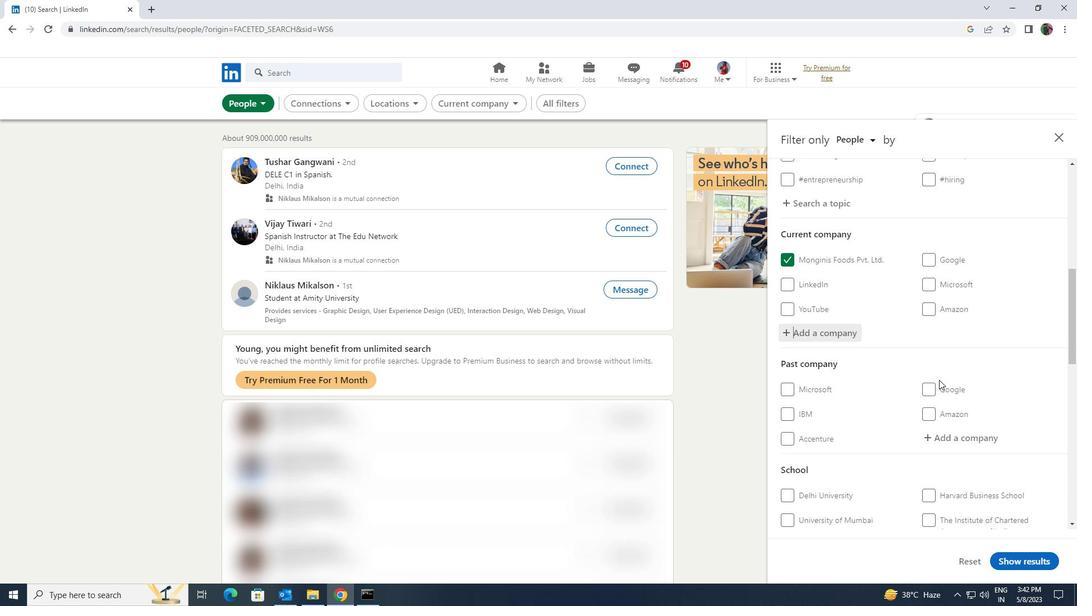 
Action: Mouse scrolled (939, 379) with delta (0, 0)
Screenshot: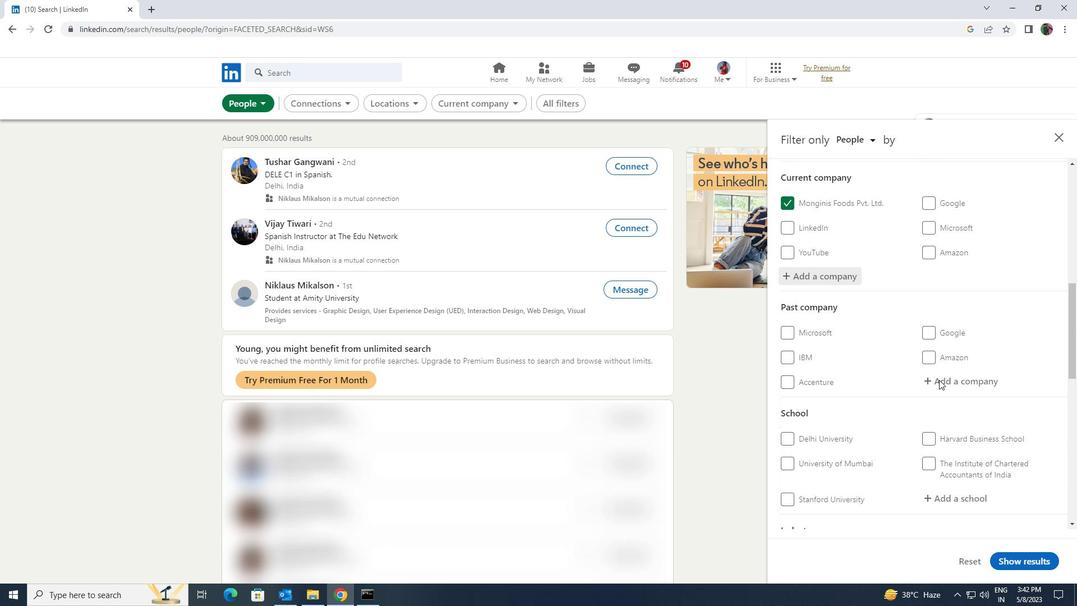 
Action: Mouse scrolled (939, 379) with delta (0, 0)
Screenshot: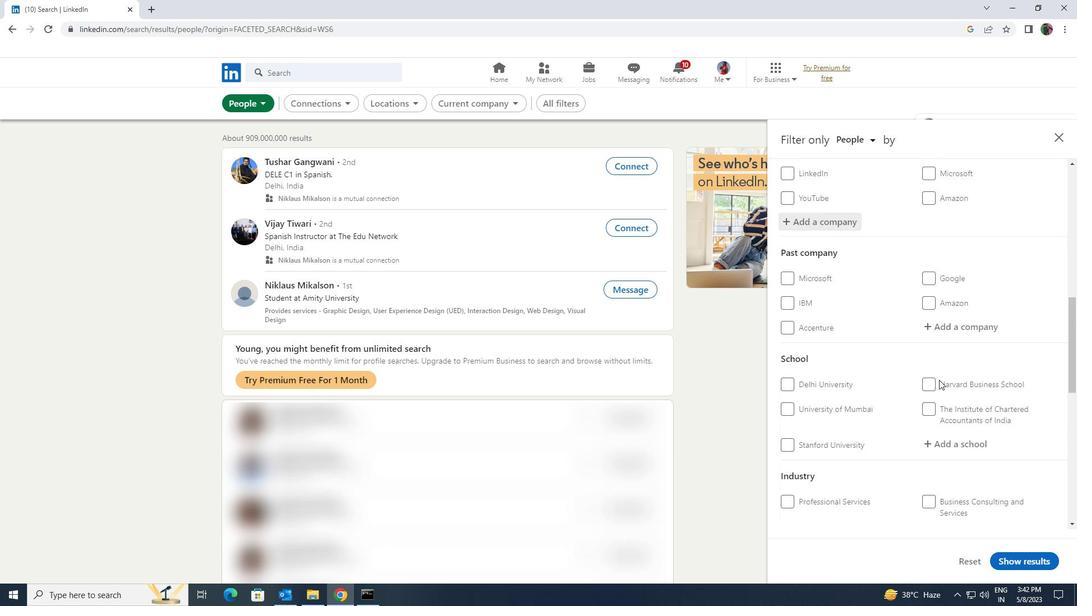 
Action: Mouse moved to (939, 380)
Screenshot: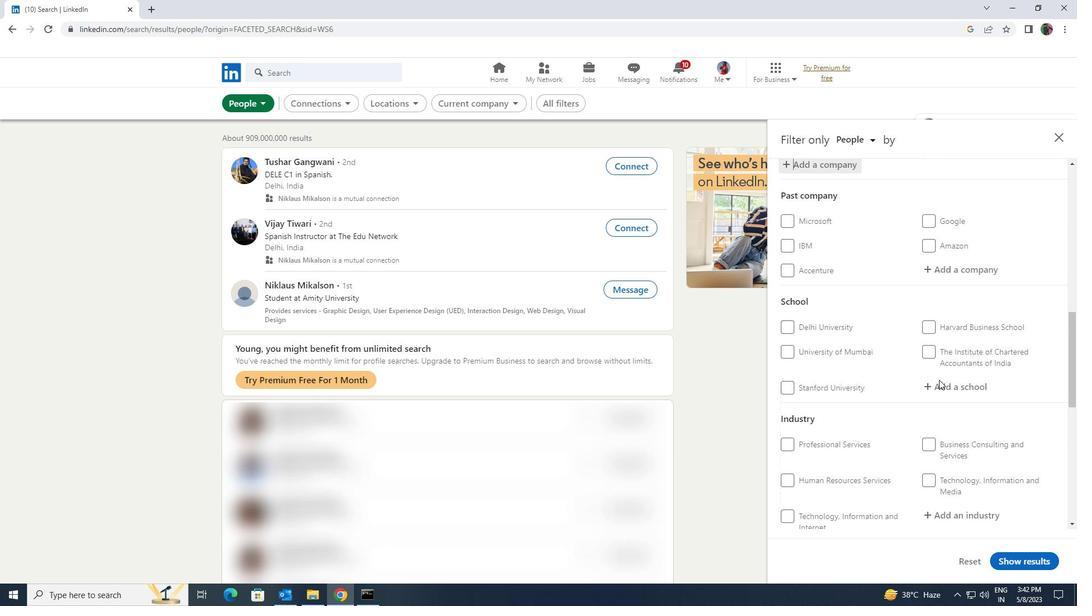 
Action: Mouse pressed left at (939, 380)
Screenshot: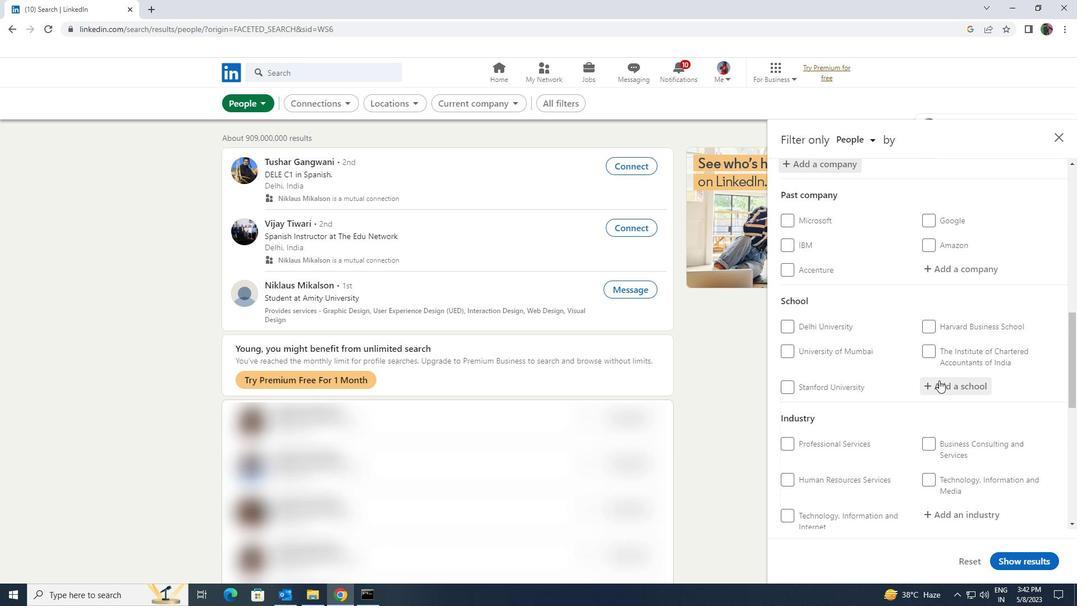 
Action: Mouse moved to (939, 382)
Screenshot: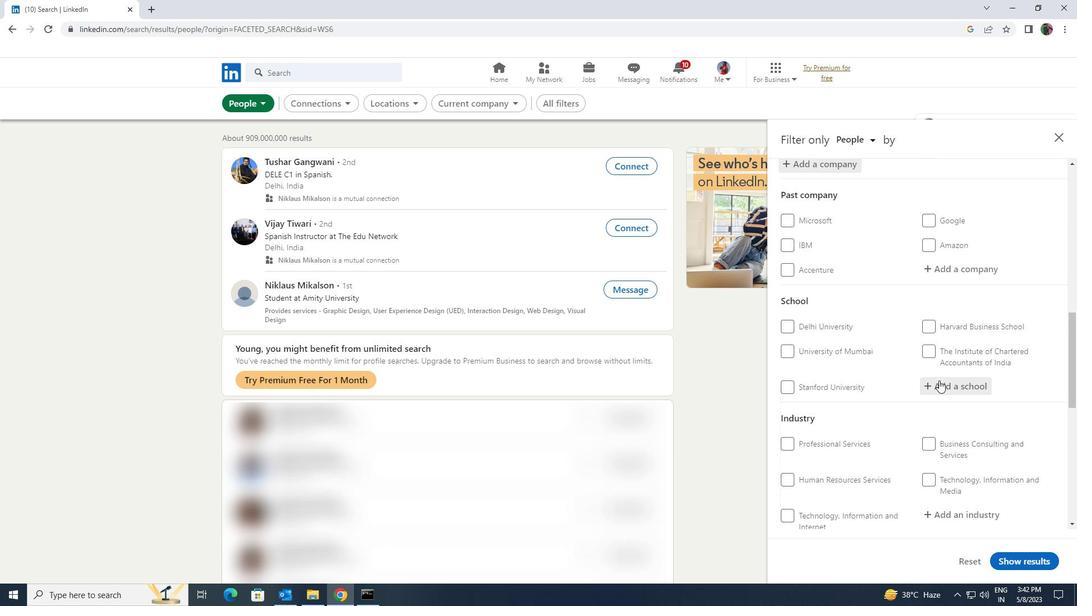 
Action: Key pressed <Key.shift>MVGR<Key.space>
Screenshot: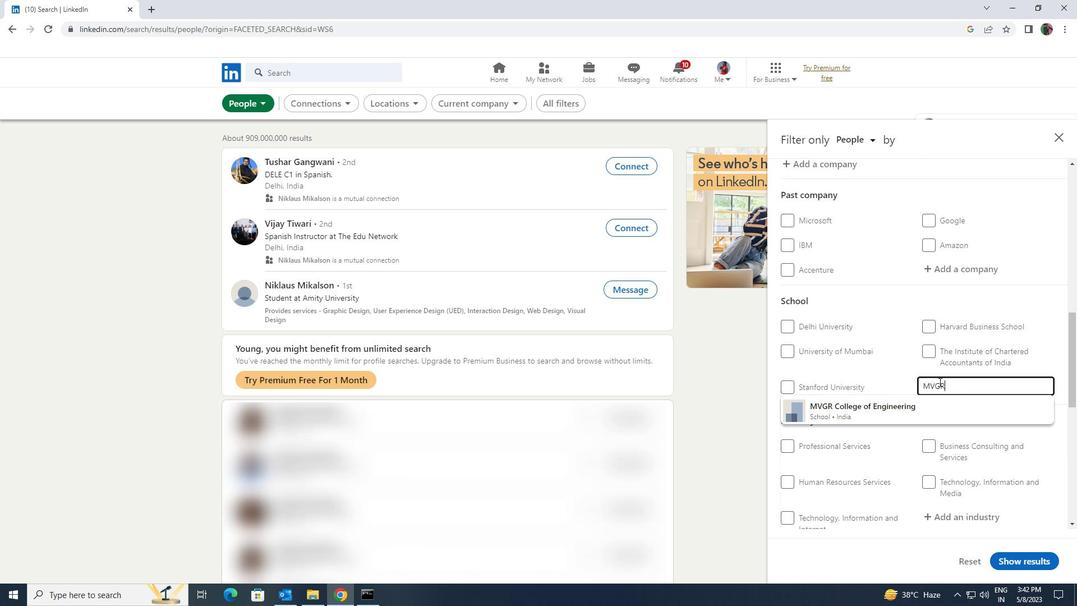 
Action: Mouse moved to (944, 410)
Screenshot: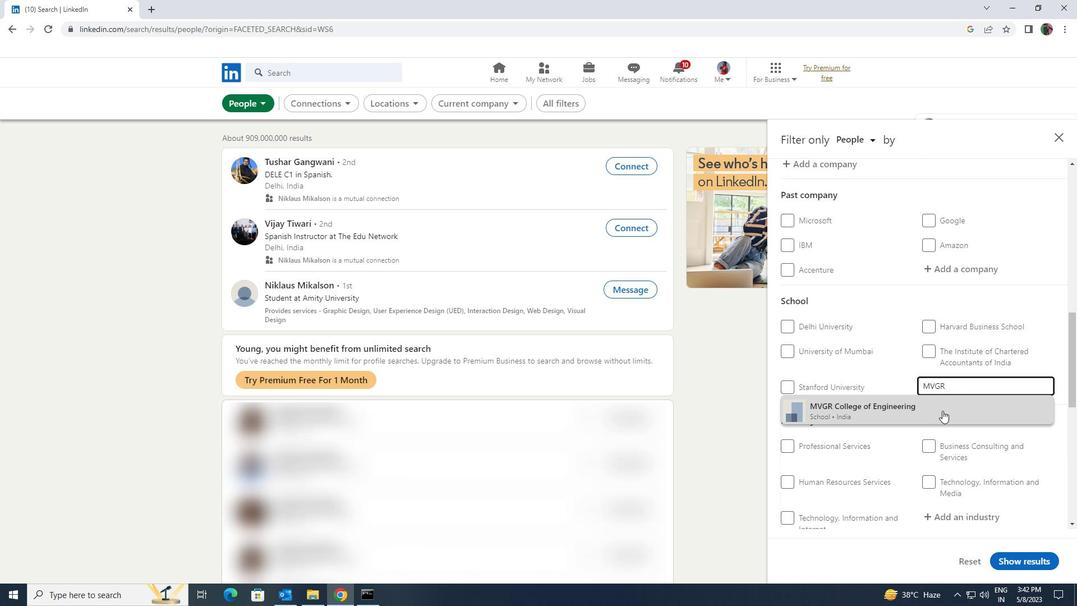 
Action: Mouse pressed left at (944, 410)
Screenshot: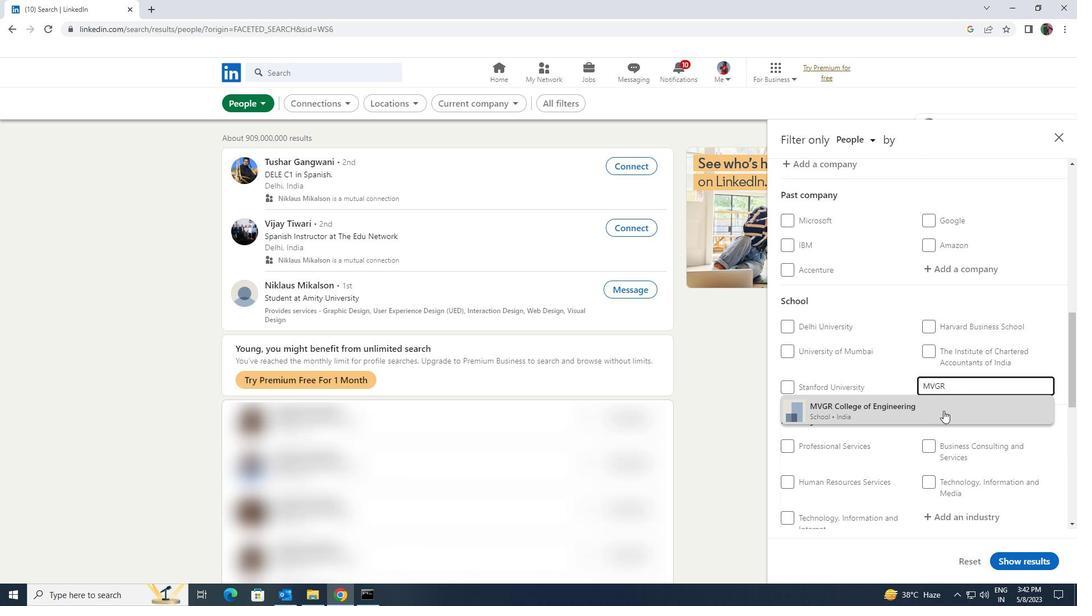 
Action: Mouse scrolled (944, 410) with delta (0, 0)
Screenshot: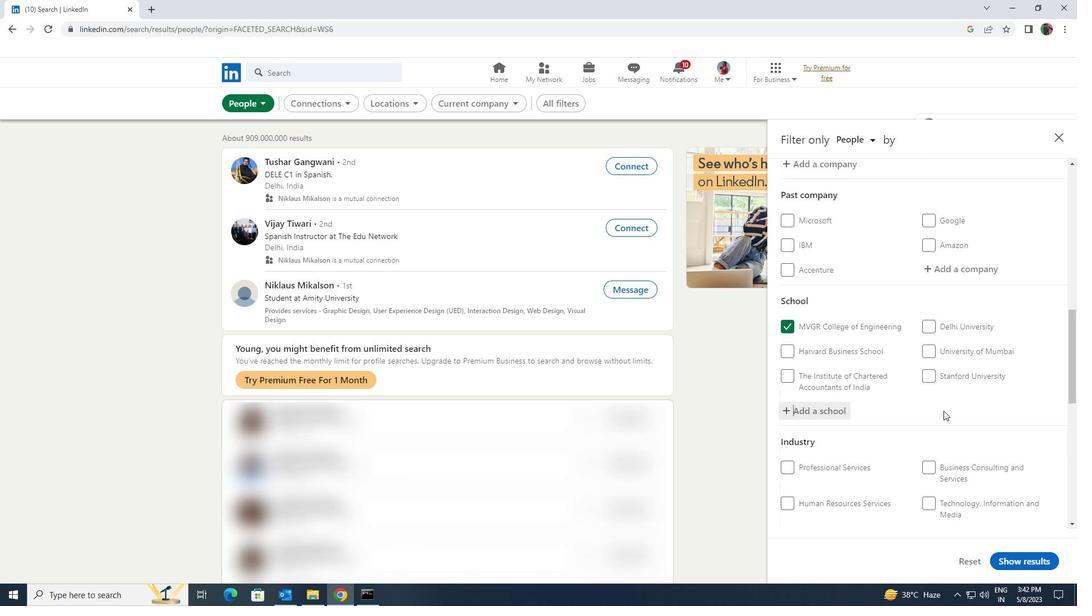 
Action: Mouse scrolled (944, 410) with delta (0, 0)
Screenshot: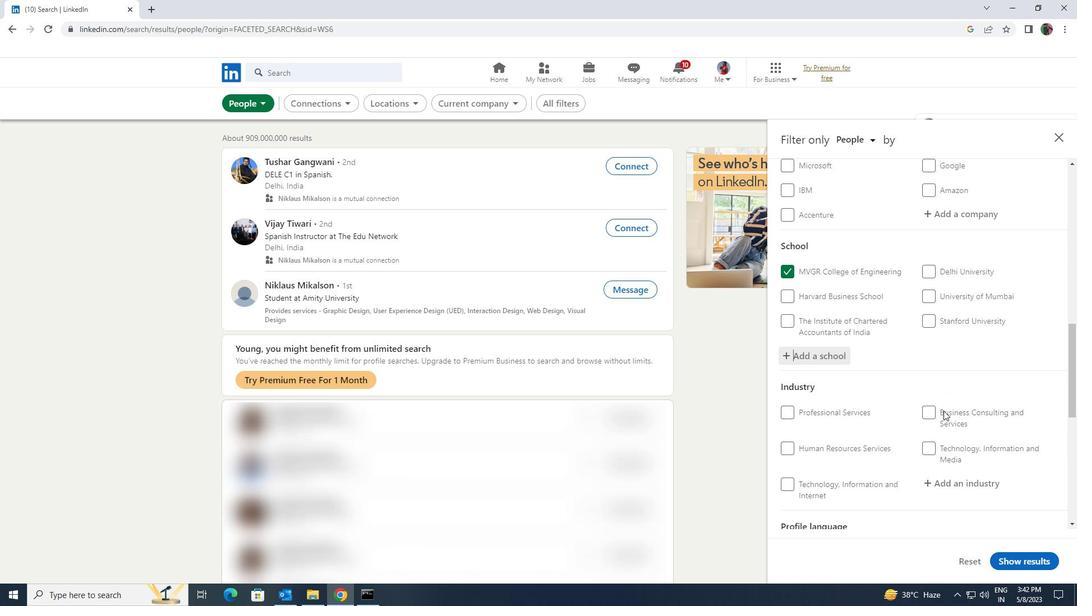 
Action: Mouse moved to (945, 422)
Screenshot: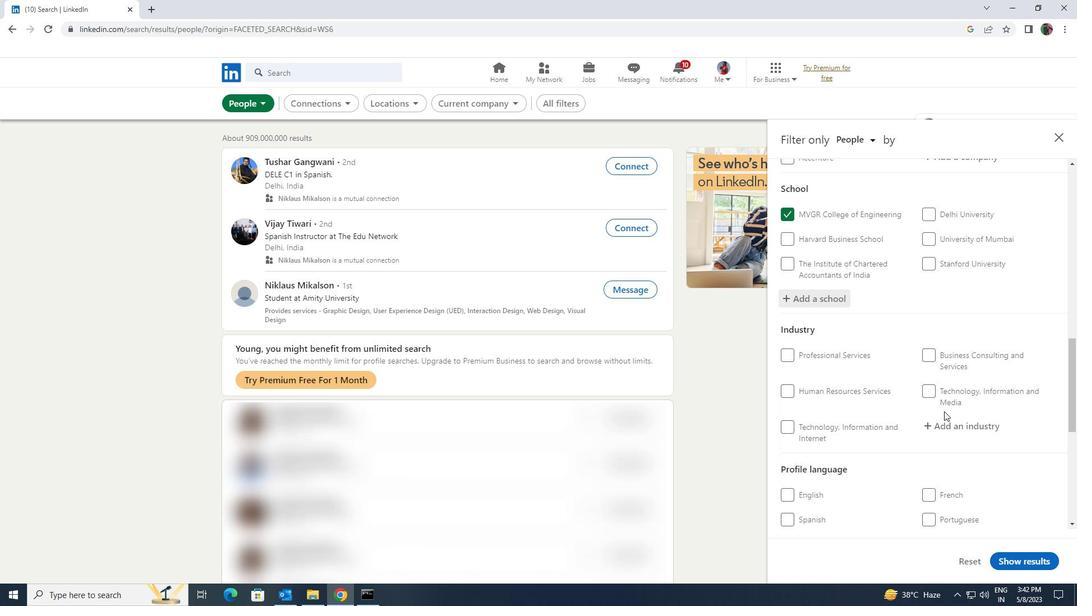
Action: Mouse pressed left at (945, 422)
Screenshot: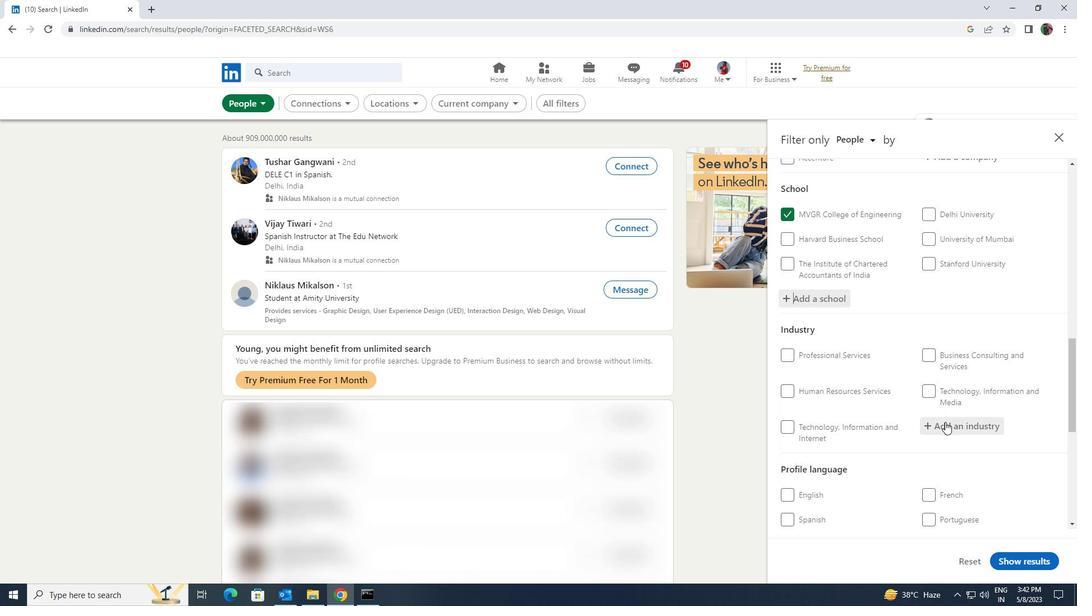 
Action: Key pressed <Key.shift><Key.shift><Key.shift><Key.shift><Key.shift>SAVING
Screenshot: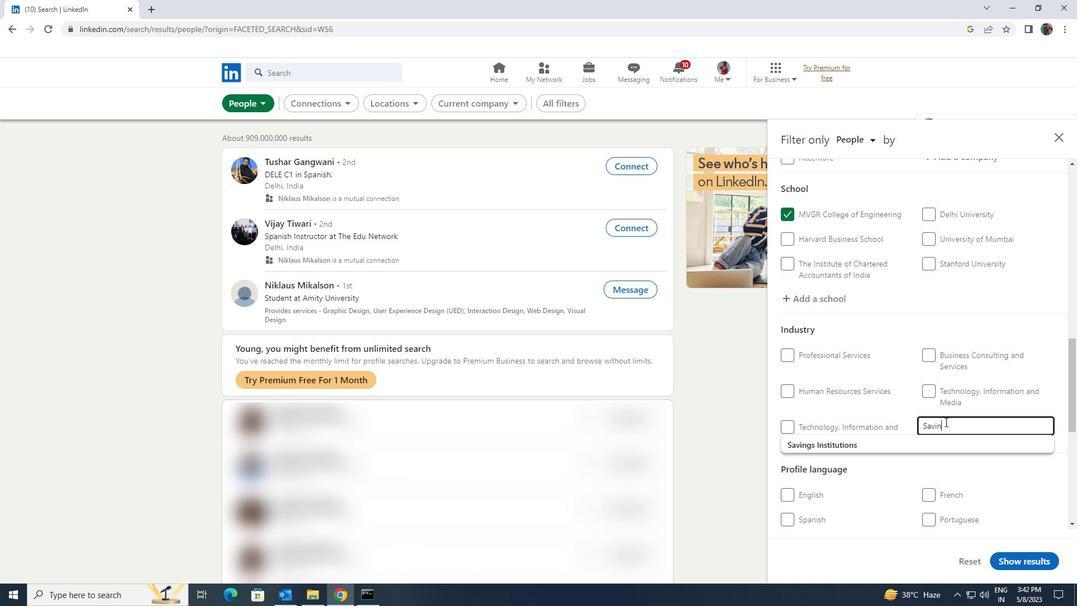 
Action: Mouse moved to (936, 441)
Screenshot: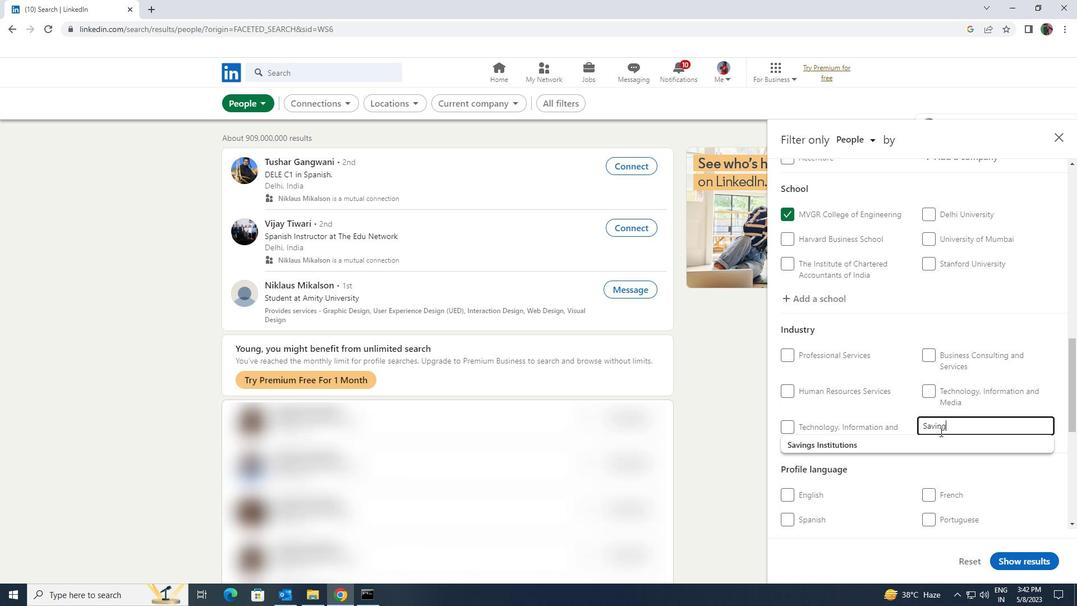 
Action: Mouse pressed left at (936, 441)
Screenshot: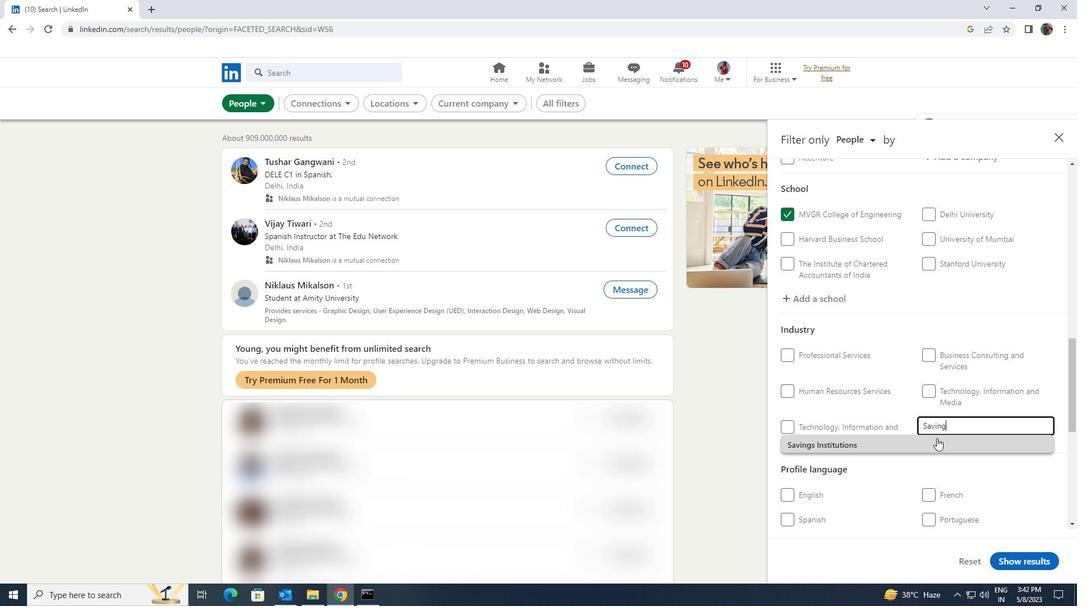 
Action: Mouse scrolled (936, 440) with delta (0, 0)
Screenshot: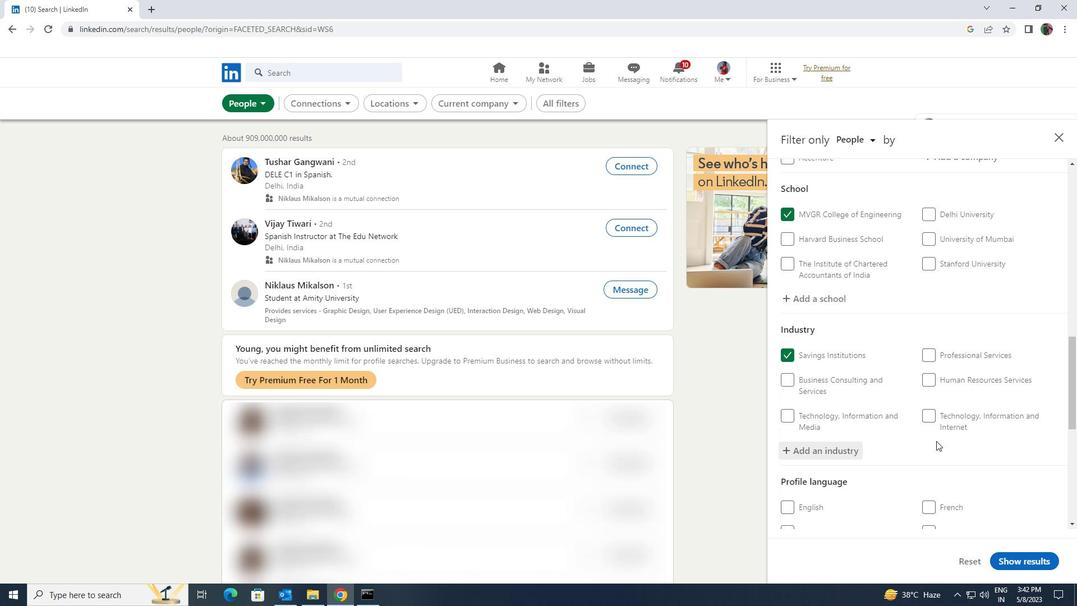 
Action: Mouse scrolled (936, 440) with delta (0, 0)
Screenshot: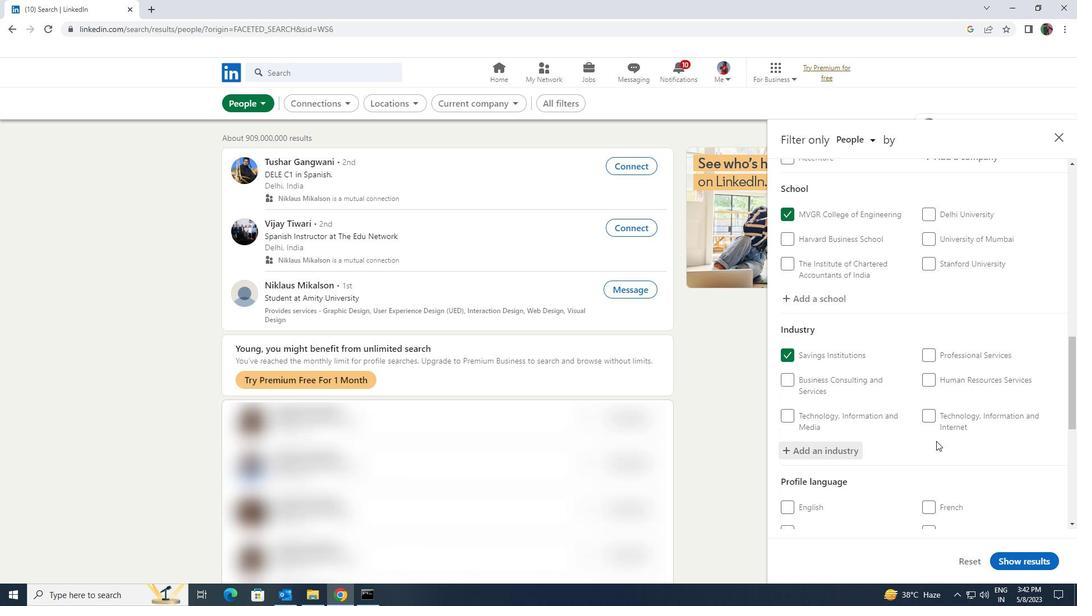 
Action: Mouse scrolled (936, 440) with delta (0, 0)
Screenshot: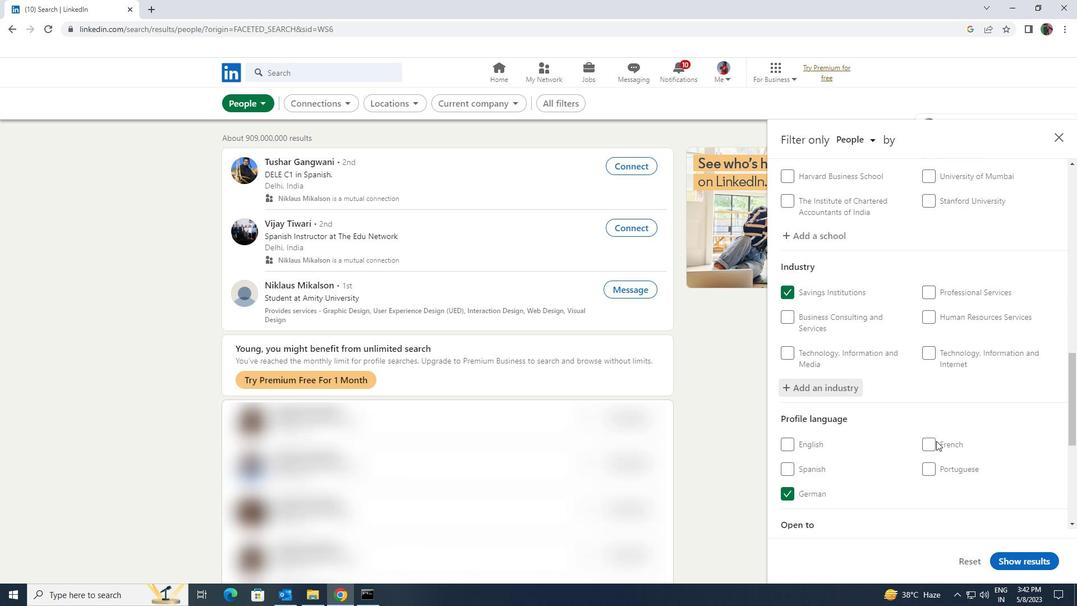 
Action: Mouse scrolled (936, 440) with delta (0, 0)
Screenshot: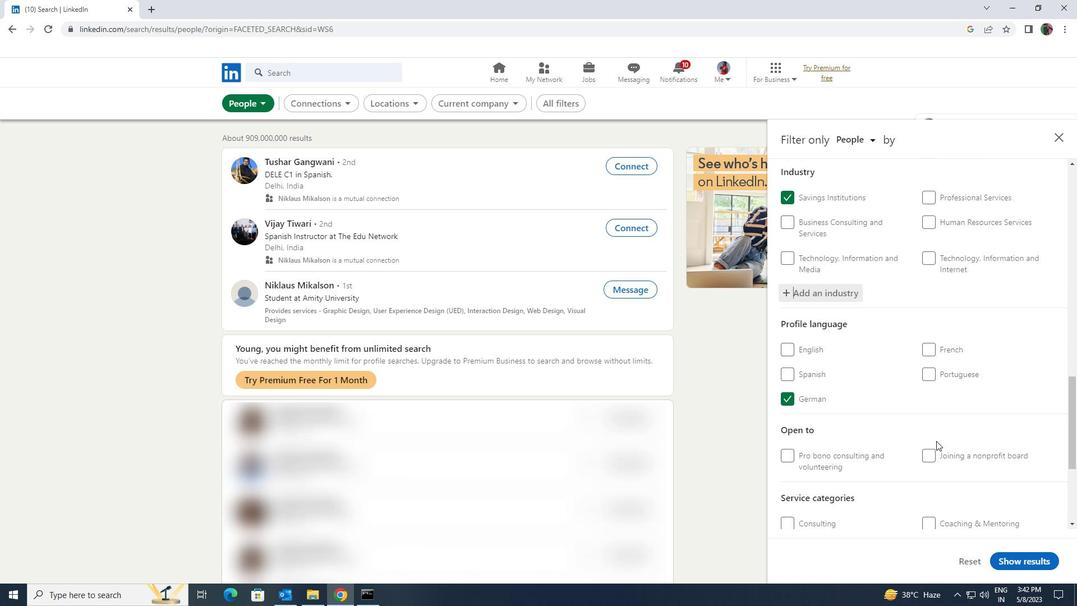 
Action: Mouse scrolled (936, 440) with delta (0, 0)
Screenshot: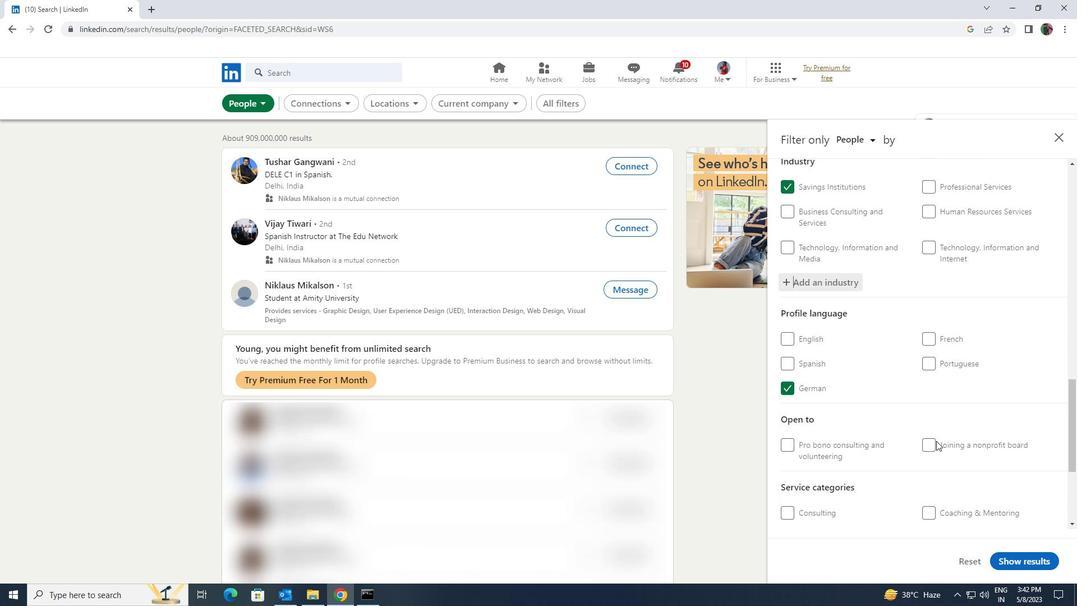 
Action: Mouse moved to (934, 443)
Screenshot: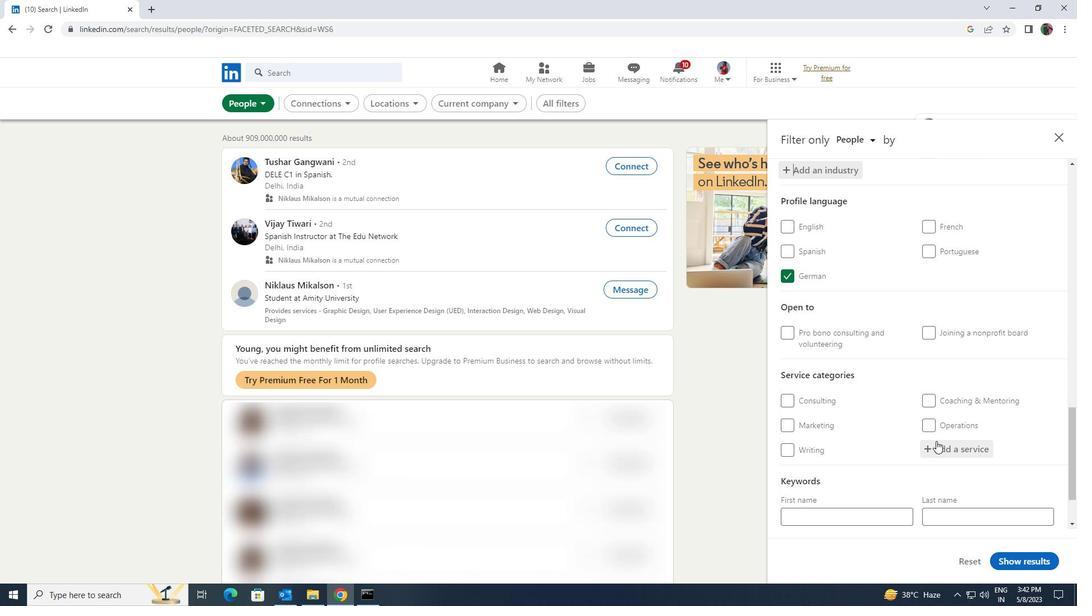 
Action: Mouse pressed left at (934, 443)
Screenshot: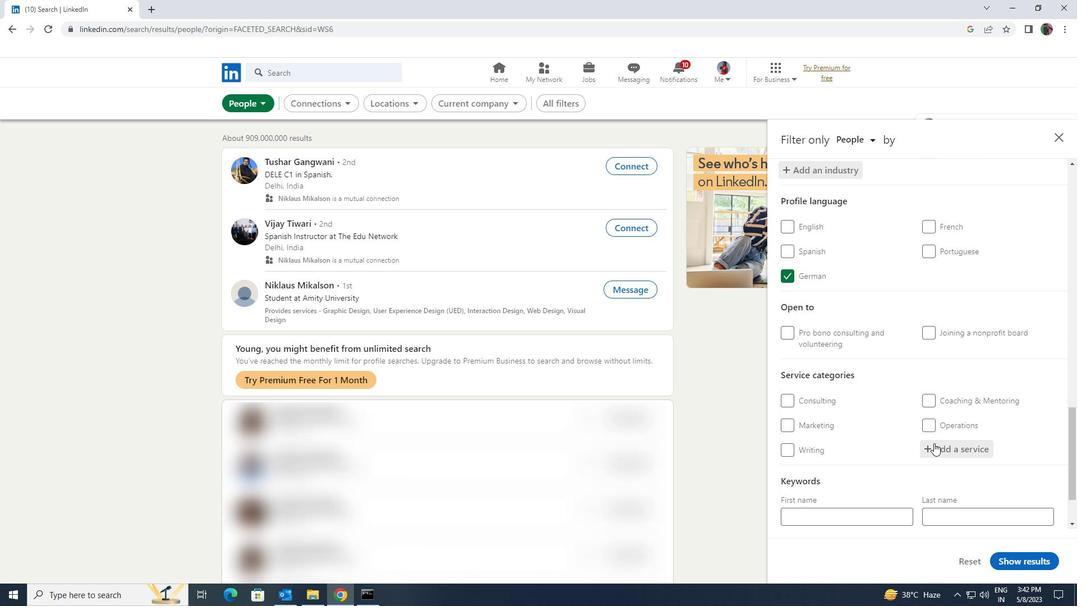 
Action: Key pressed <Key.shift><Key.shift><Key.shift><Key.shift><Key.shift><Key.shift><Key.shift><Key.shift><Key.shift><Key.shift><Key.shift><Key.shift><Key.shift><Key.shift><Key.shift><Key.shift><Key.shift>CORPORATE<Key.space><Key.shift>EVENY<Key.backspace>TS
Screenshot: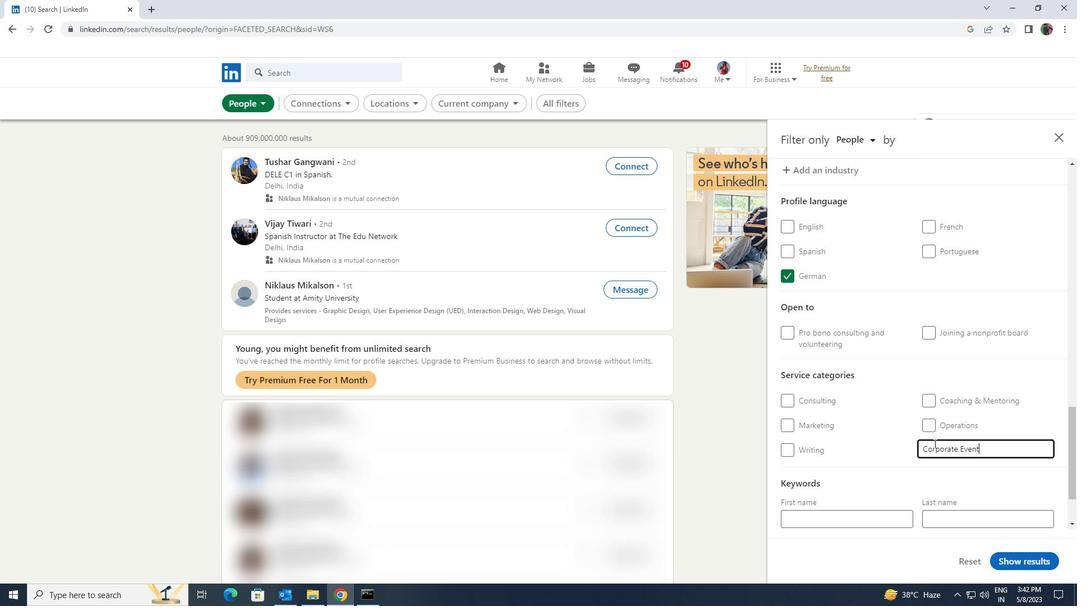 
Action: Mouse moved to (930, 463)
Screenshot: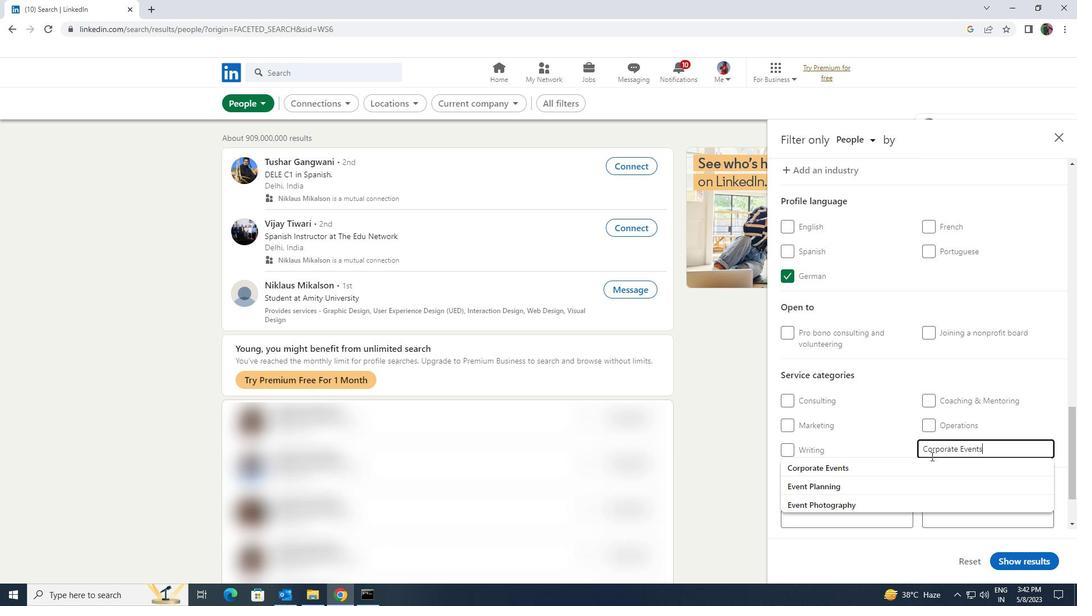 
Action: Mouse pressed left at (930, 463)
Screenshot: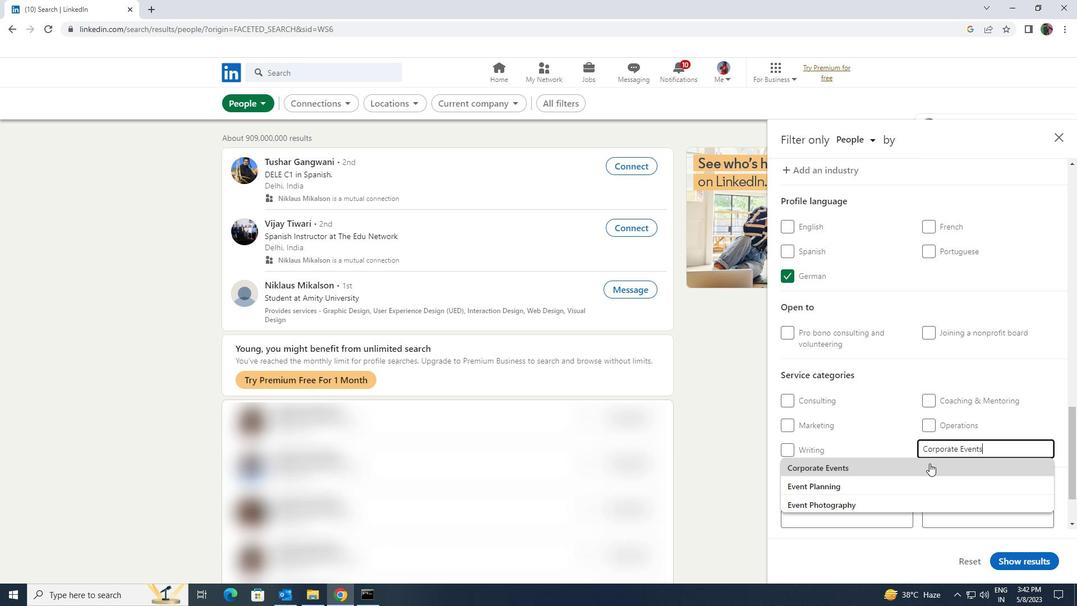 
Action: Mouse scrolled (930, 463) with delta (0, 0)
Screenshot: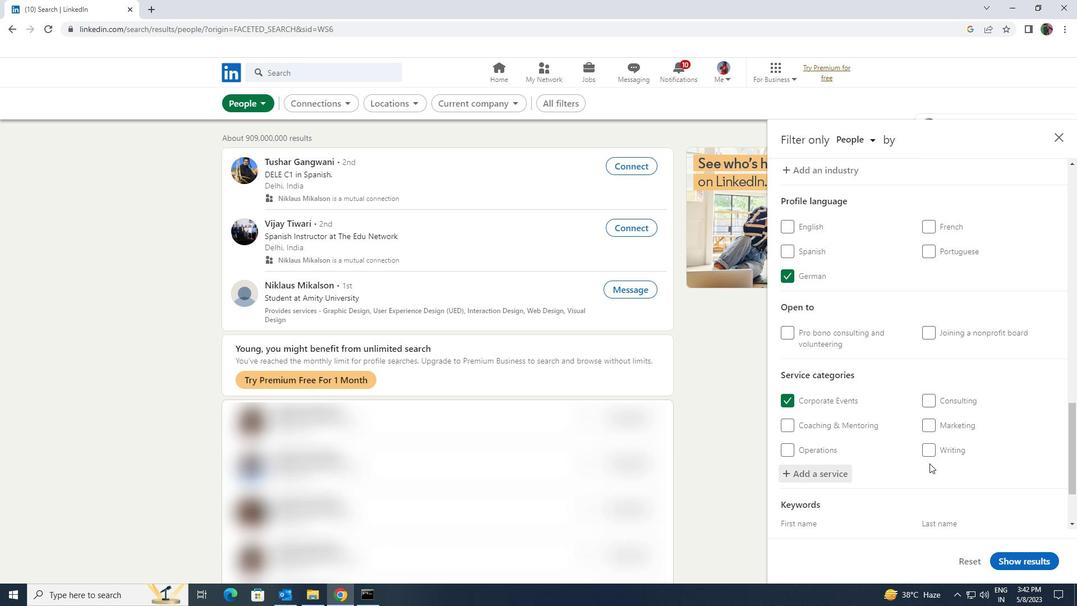 
Action: Mouse moved to (930, 462)
Screenshot: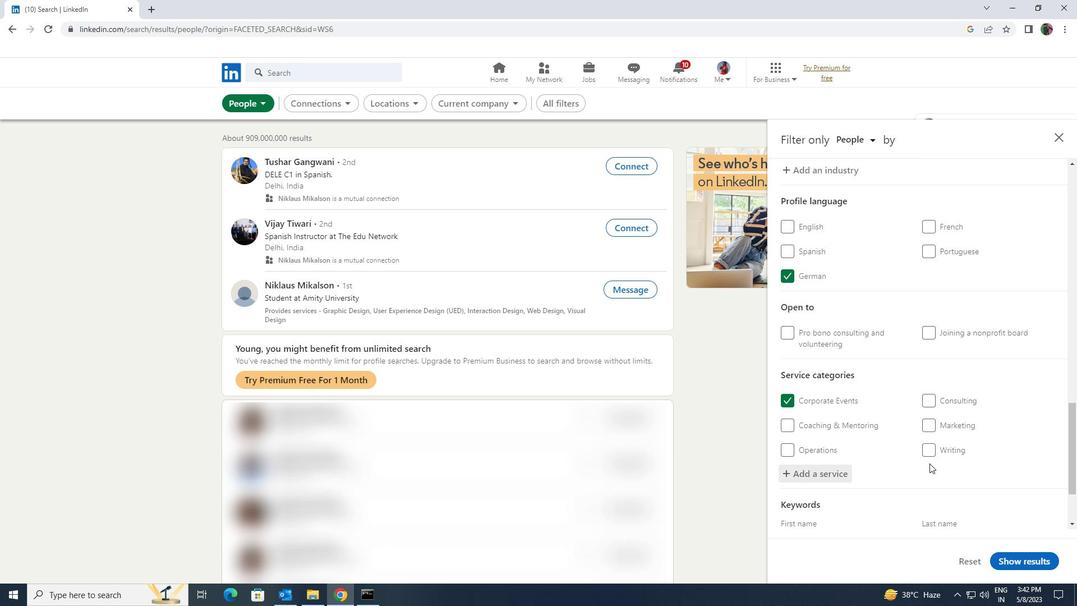 
Action: Mouse scrolled (930, 461) with delta (0, 0)
Screenshot: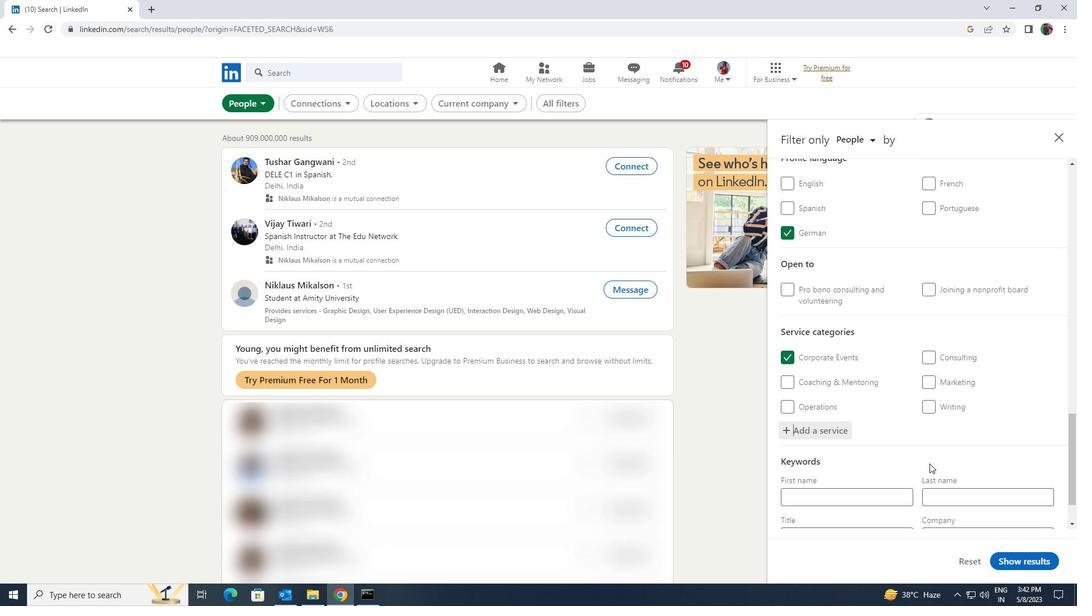 
Action: Mouse moved to (903, 477)
Screenshot: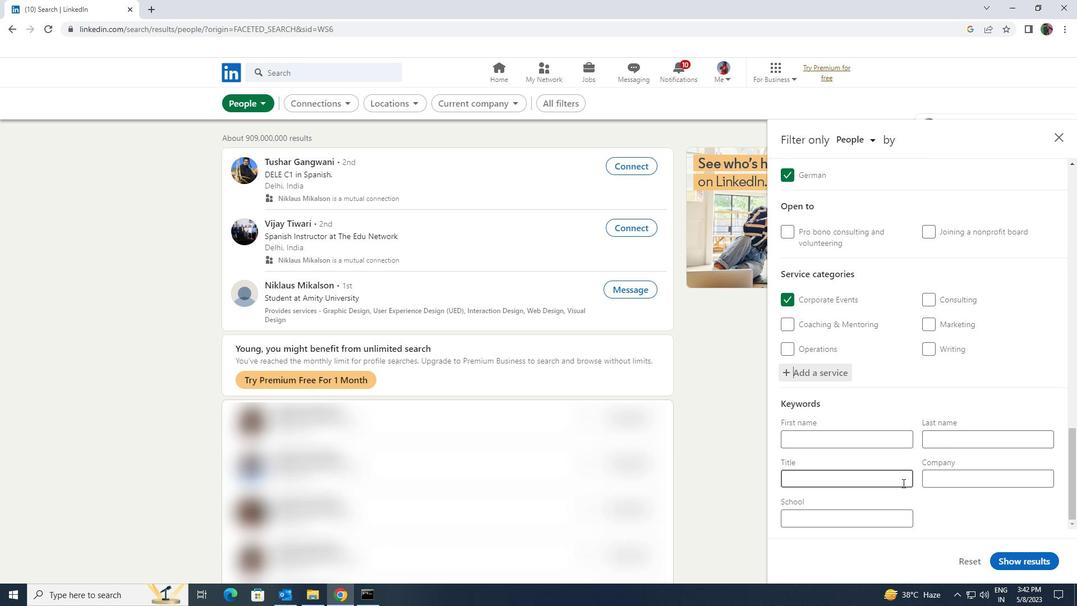 
Action: Mouse pressed left at (903, 477)
Screenshot: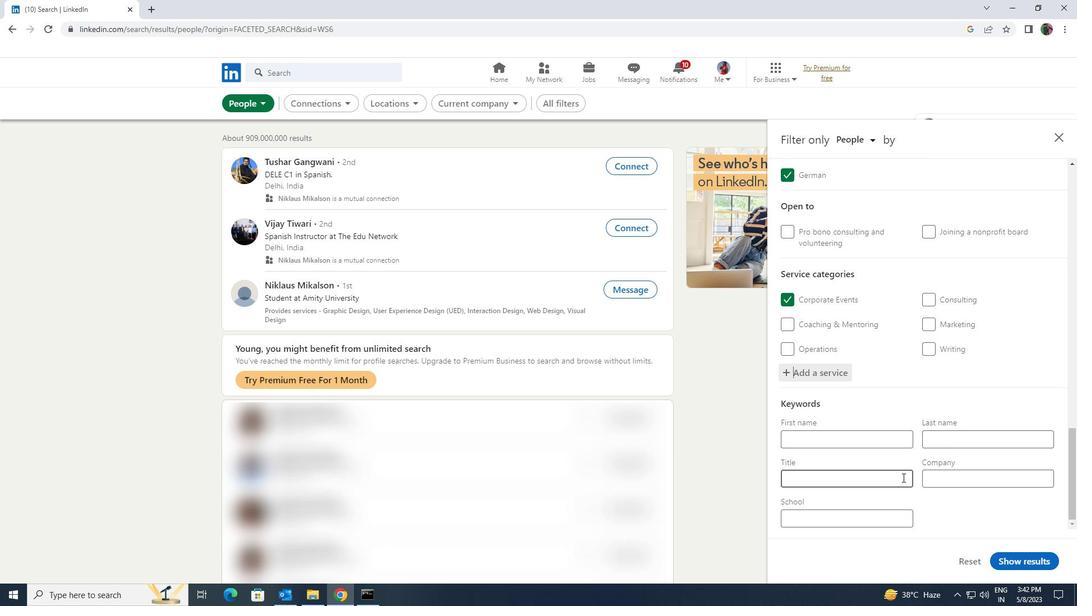 
Action: Key pressed <Key.shift><Key.shift><Key.shift><Key.shift><Key.shift><Key.shift><Key.shift><Key.shift><Key.shift><Key.shift><Key.shift><Key.shift><Key.shift><Key.shift><Key.shift>INFORMATION<Key.space><Key.shift>E<Key.shift><Key.backspace>SECURITY<Key.space><Key.shift><Key.shift><Key.shift><Key.shift><Key.shift><Key.shift><Key.shift><Key.shift>ANALYST
Screenshot: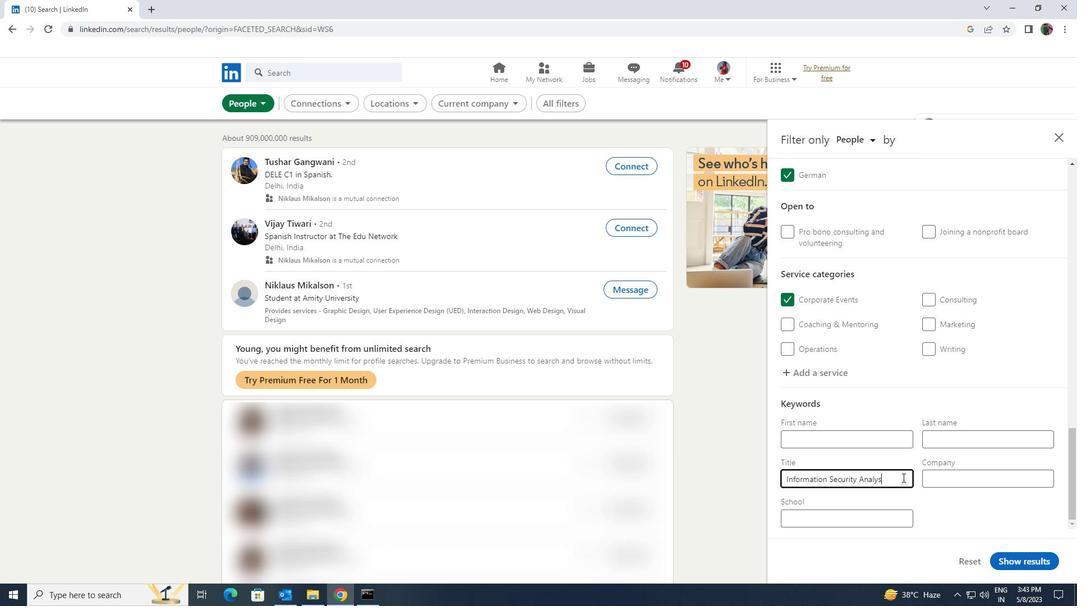 
Action: Mouse moved to (1001, 555)
Screenshot: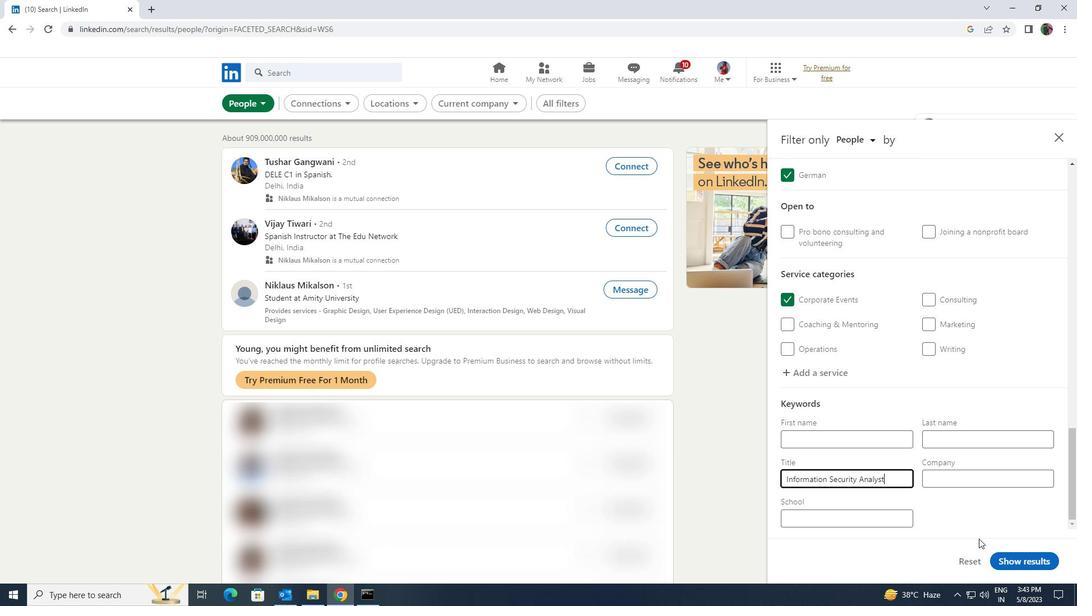 
Action: Mouse pressed left at (1001, 555)
Screenshot: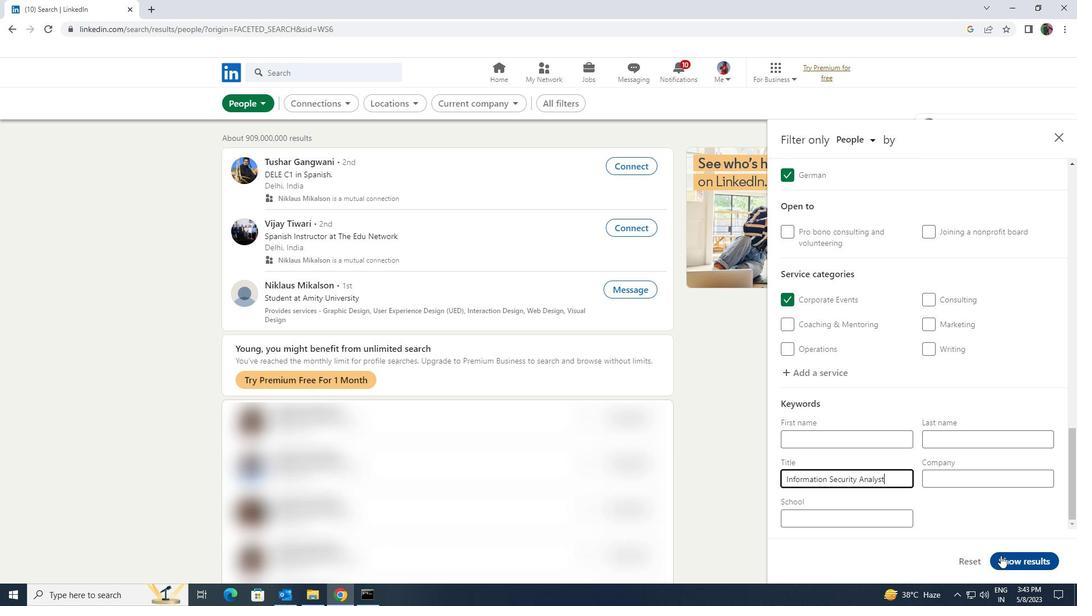 
